 Task: Add Attachment from computer to Card Card0000000089 in Board Board0000000023 in Workspace WS0000000008 in Trello. Add Cover Purple to Card Card0000000089 in Board Board0000000023 in Workspace WS0000000008 in Trello. Add "Move Card To …" Button titled Button0000000089 to "top" of the list "To Do" to Card Card0000000089 in Board Board0000000023 in Workspace WS0000000008 in Trello. Add Description DS0000000089 to Card Card0000000089 in Board Board0000000023 in Workspace WS0000000008 in Trello. Add Comment CM0000000089 to Card Card0000000089 in Board Board0000000023 in Workspace WS0000000008 in Trello
Action: Mouse moved to (701, 97)
Screenshot: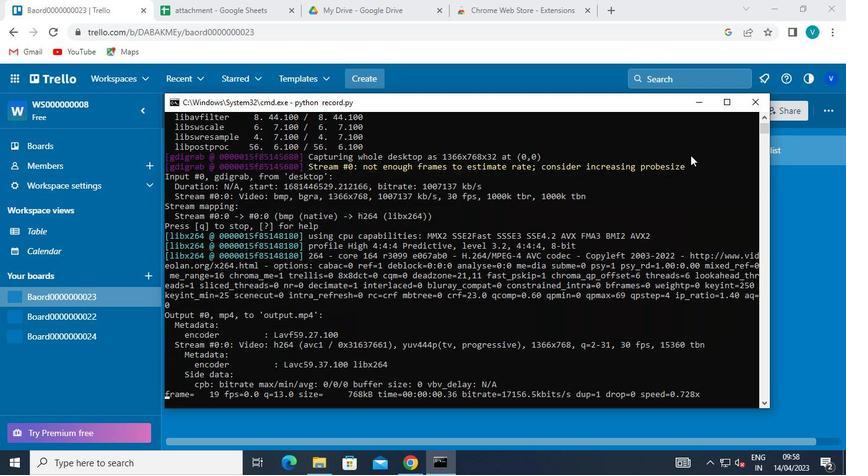 
Action: Mouse pressed left at (701, 97)
Screenshot: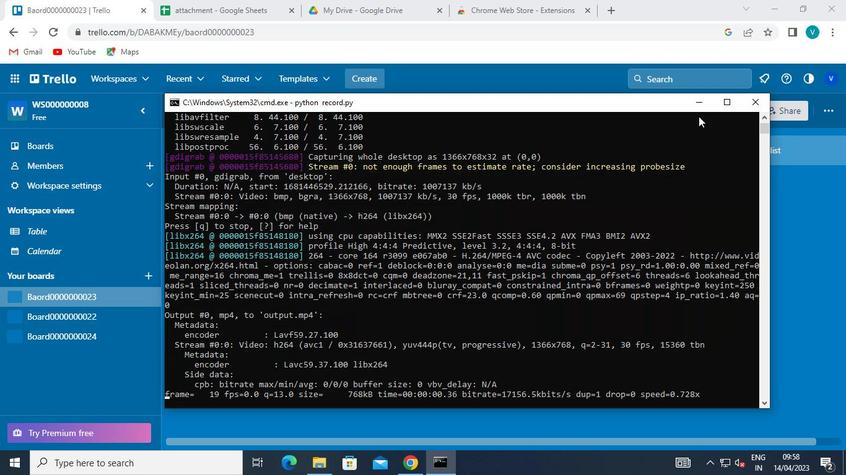 
Action: Mouse moved to (254, 185)
Screenshot: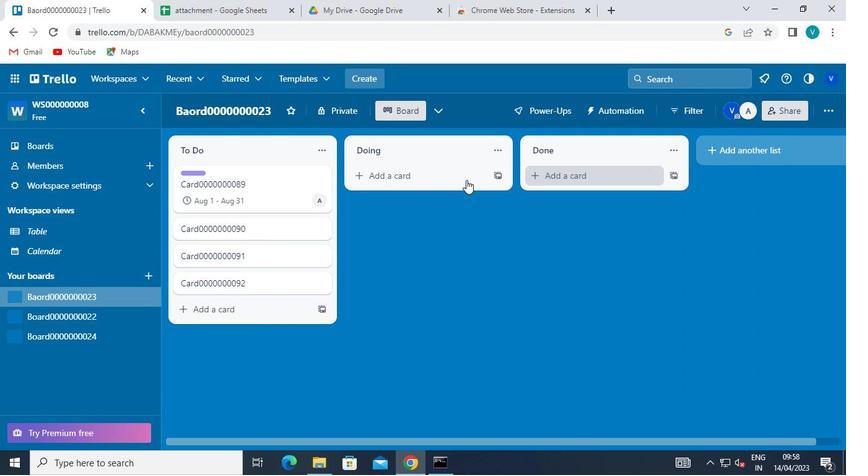 
Action: Mouse pressed left at (254, 185)
Screenshot: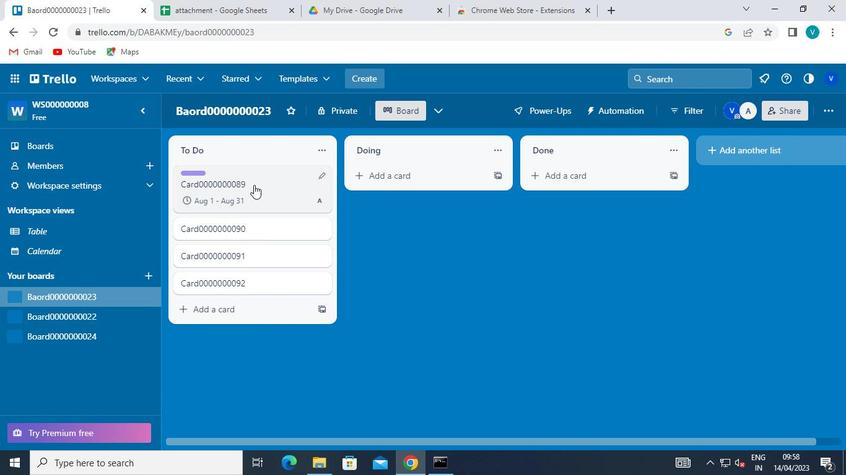 
Action: Mouse moved to (561, 317)
Screenshot: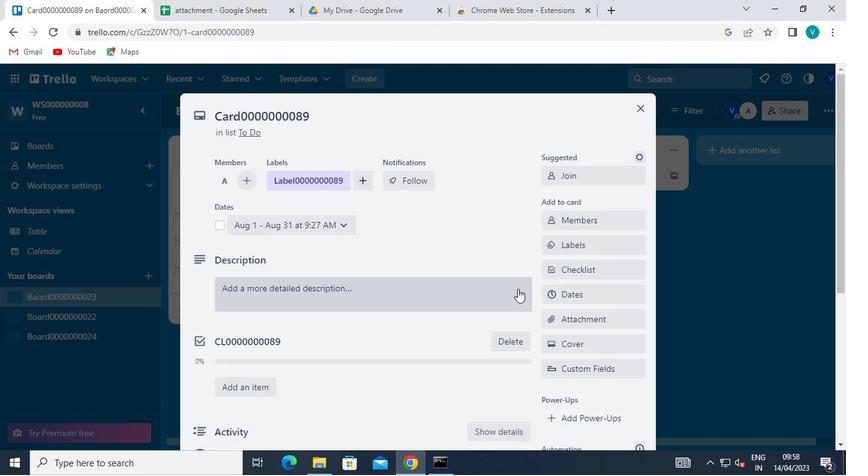 
Action: Mouse pressed left at (561, 317)
Screenshot: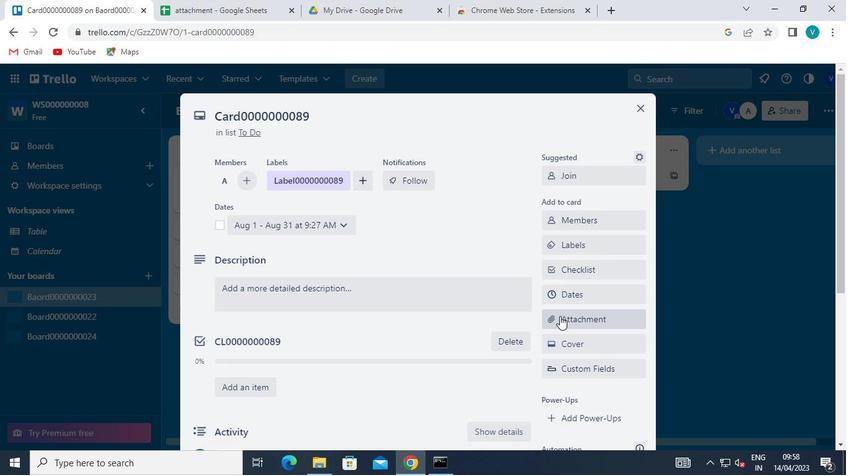 
Action: Mouse moved to (580, 133)
Screenshot: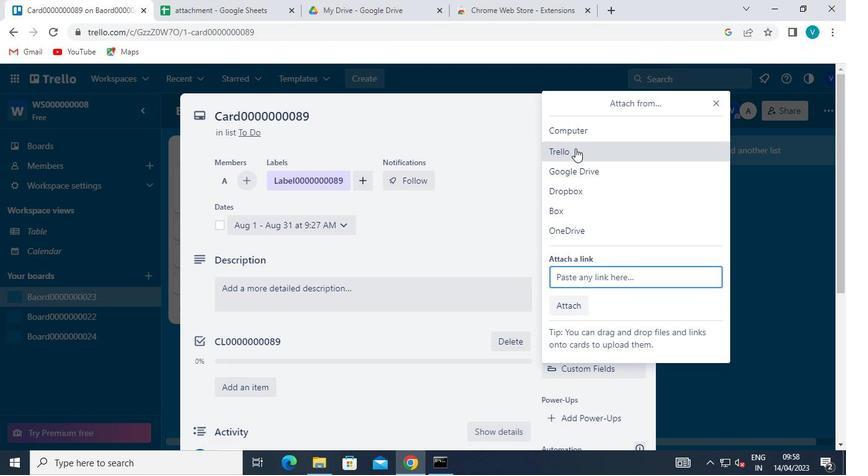 
Action: Mouse pressed left at (580, 133)
Screenshot: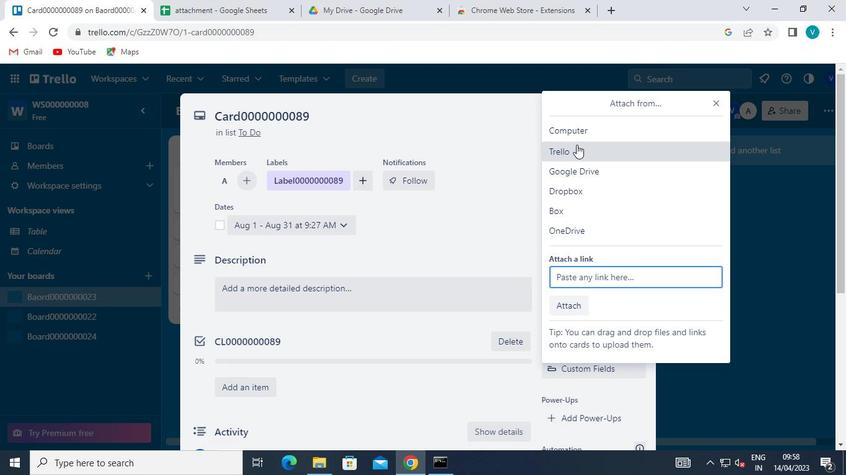 
Action: Mouse moved to (145, 153)
Screenshot: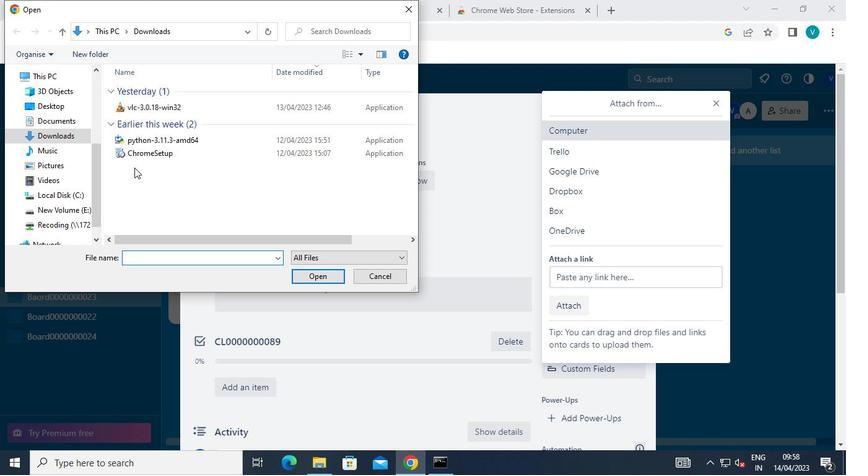 
Action: Mouse pressed left at (145, 153)
Screenshot: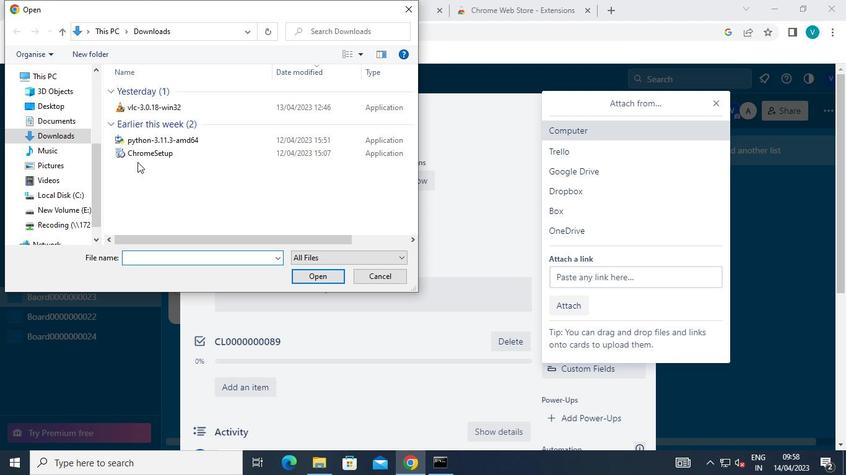 
Action: Mouse moved to (314, 277)
Screenshot: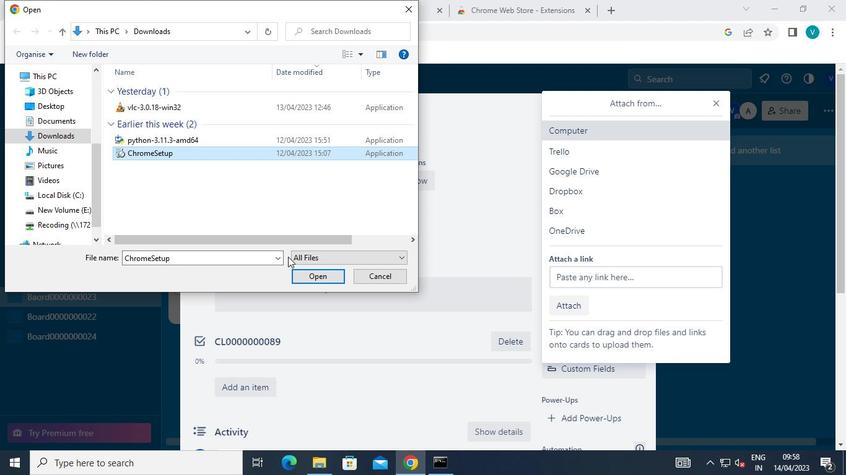 
Action: Mouse pressed left at (314, 277)
Screenshot: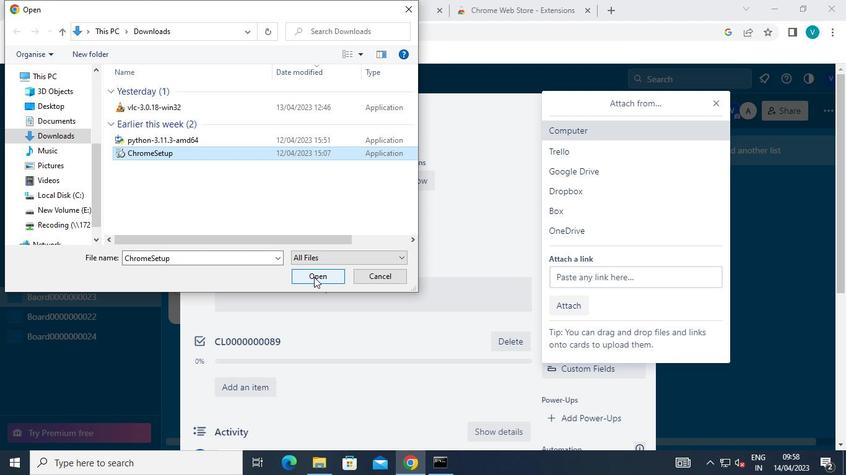 
Action: Mouse moved to (568, 346)
Screenshot: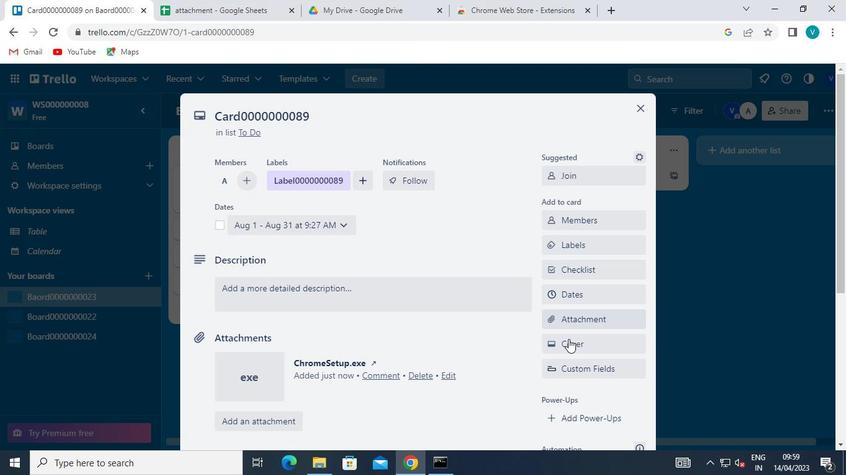 
Action: Mouse pressed left at (568, 346)
Screenshot: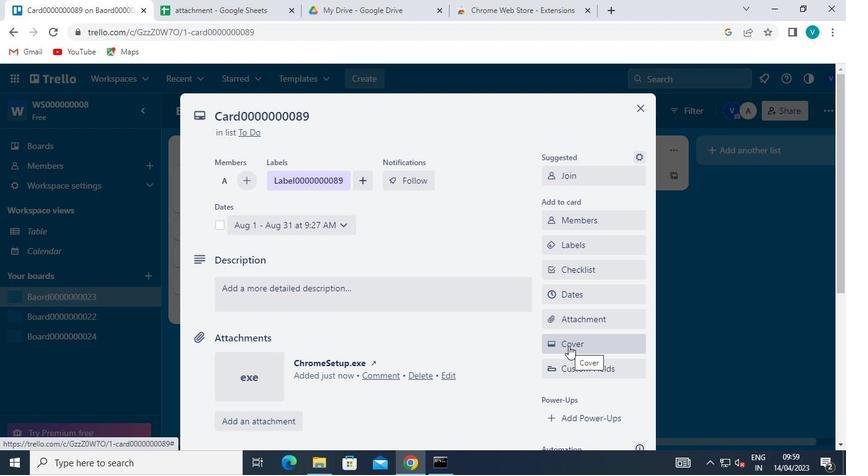 
Action: Mouse moved to (705, 208)
Screenshot: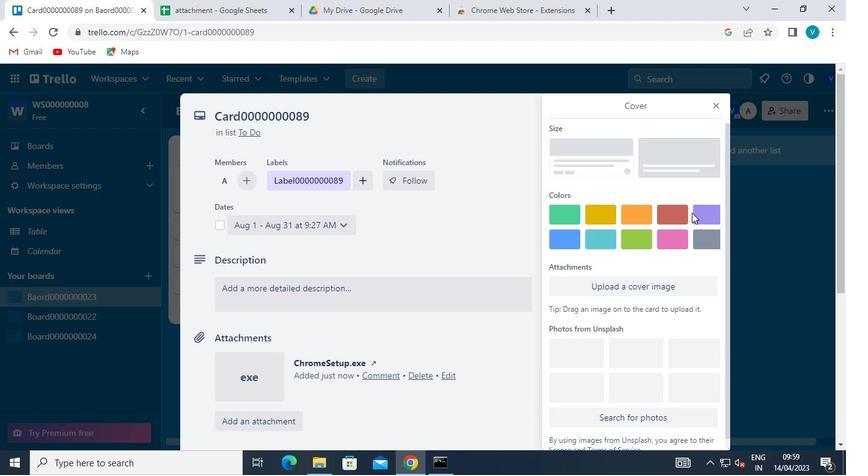
Action: Mouse pressed left at (705, 208)
Screenshot: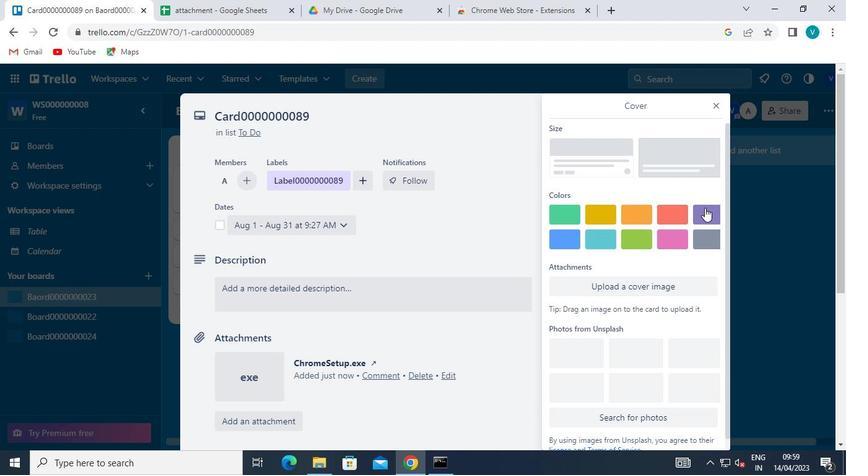 
Action: Mouse moved to (712, 107)
Screenshot: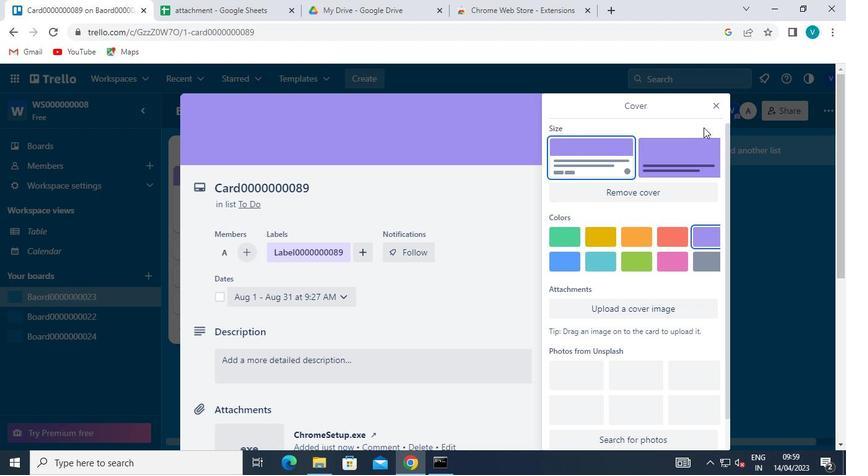 
Action: Mouse pressed left at (712, 107)
Screenshot: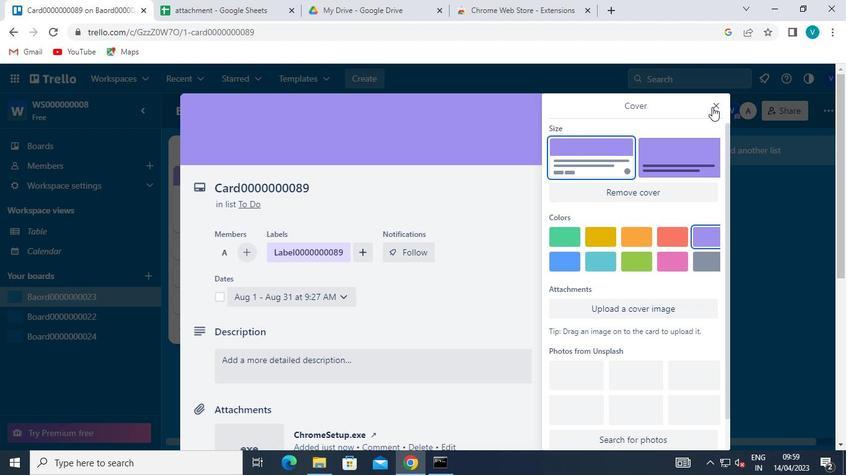 
Action: Mouse moved to (581, 335)
Screenshot: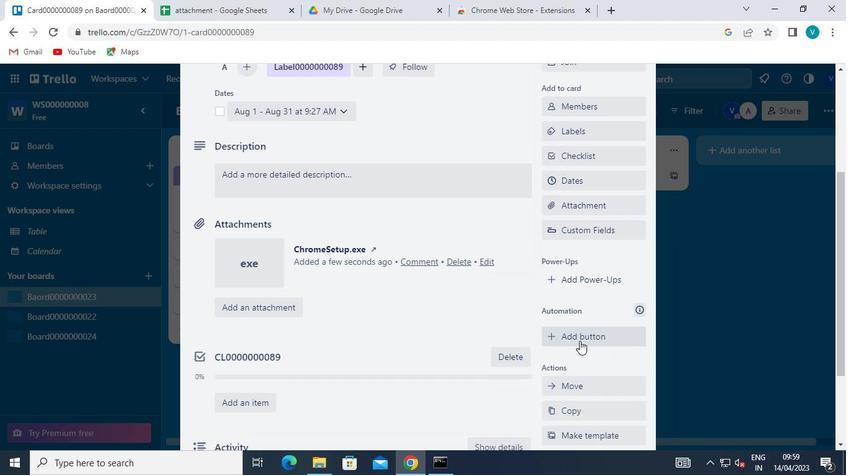 
Action: Mouse pressed left at (581, 335)
Screenshot: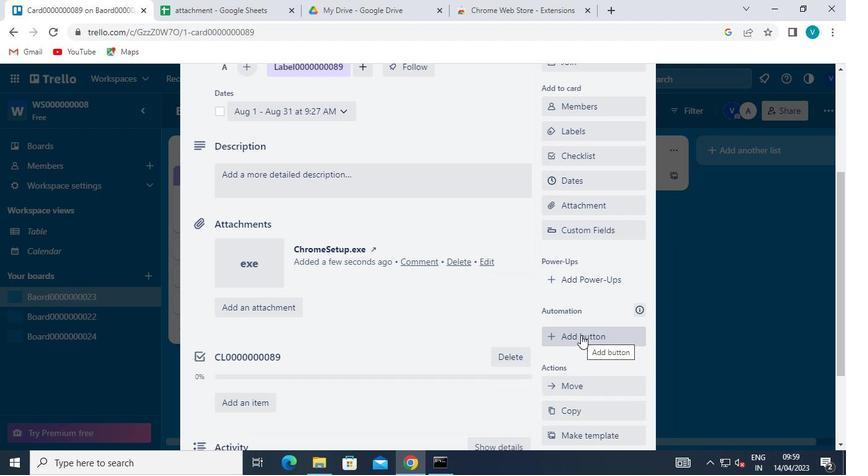 
Action: Mouse moved to (599, 161)
Screenshot: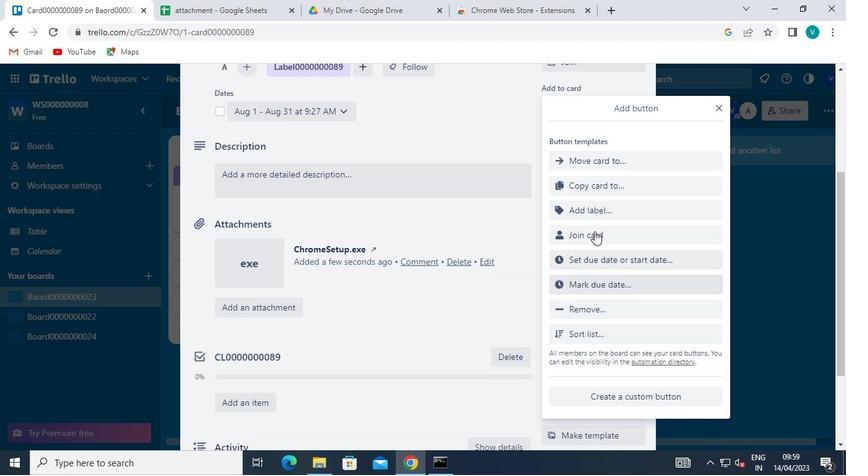 
Action: Mouse pressed left at (599, 161)
Screenshot: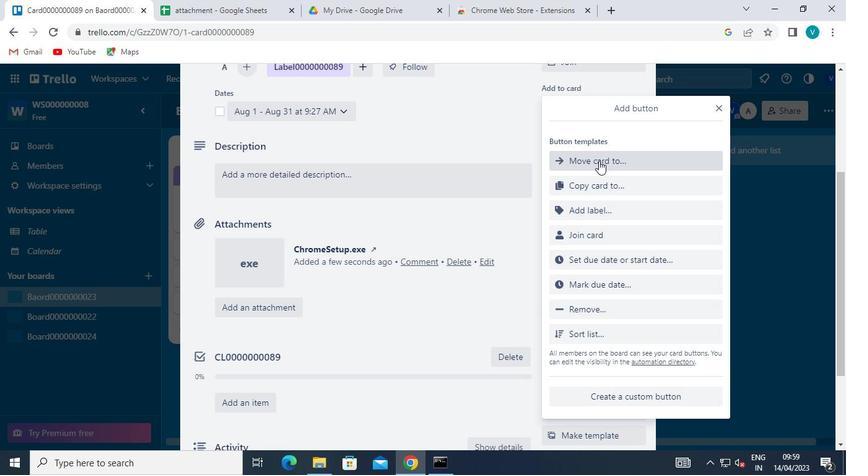
Action: Keyboard Key.shift
Screenshot: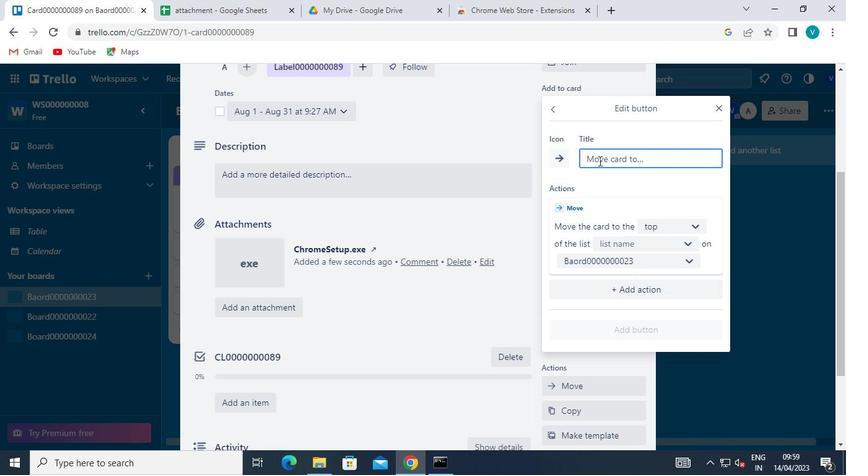 
Action: Keyboard Key.shift
Screenshot: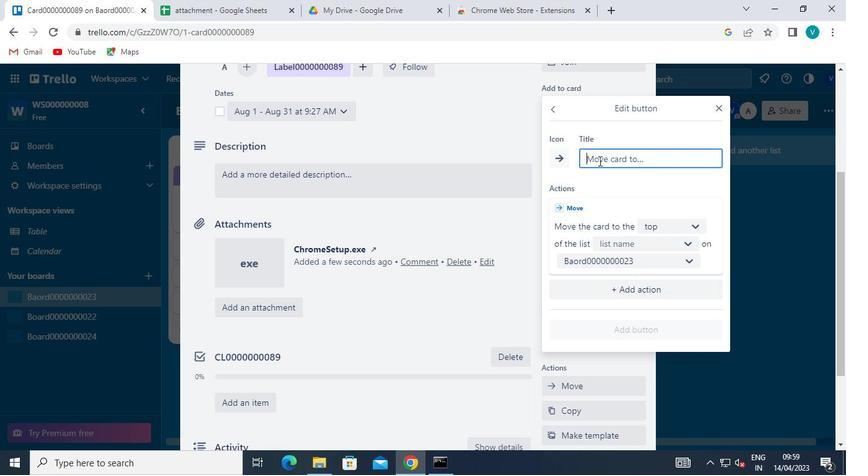 
Action: Keyboard Key.shift
Screenshot: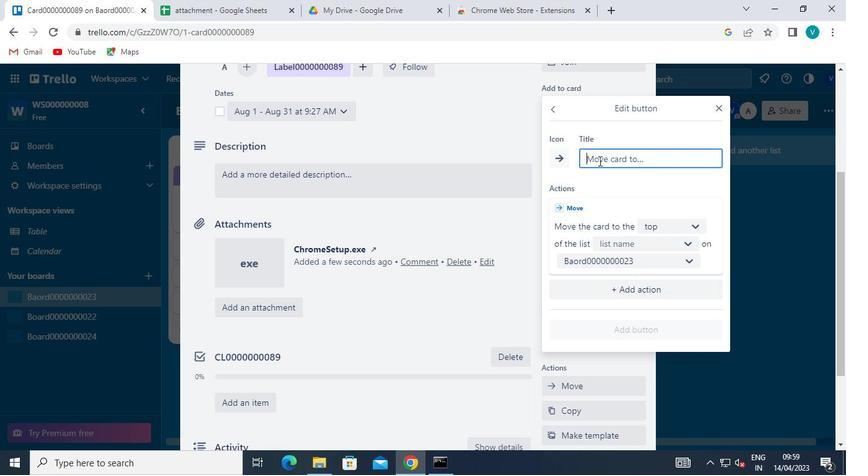 
Action: Keyboard B
Screenshot: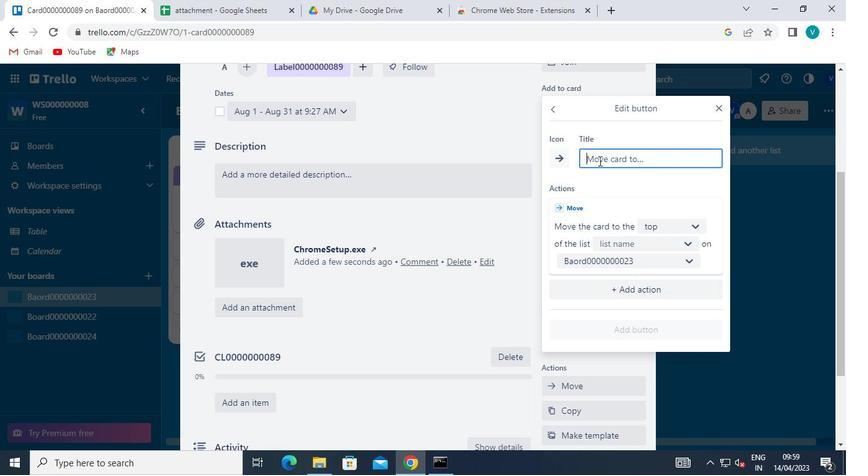 
Action: Keyboard u
Screenshot: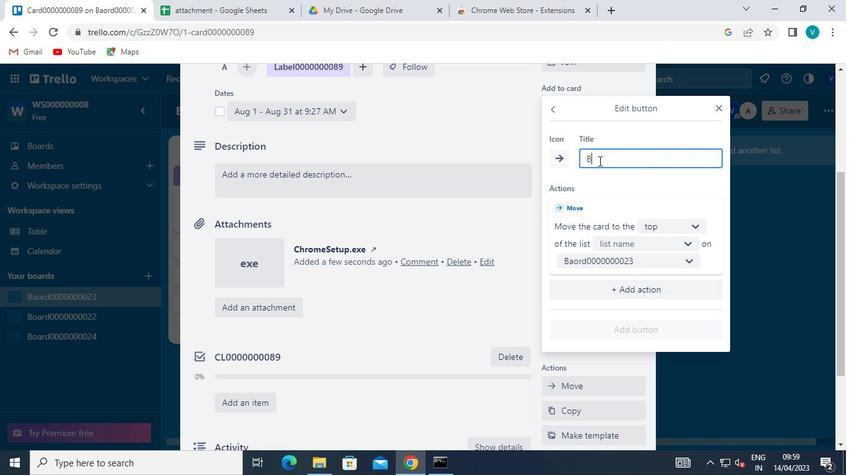 
Action: Keyboard t
Screenshot: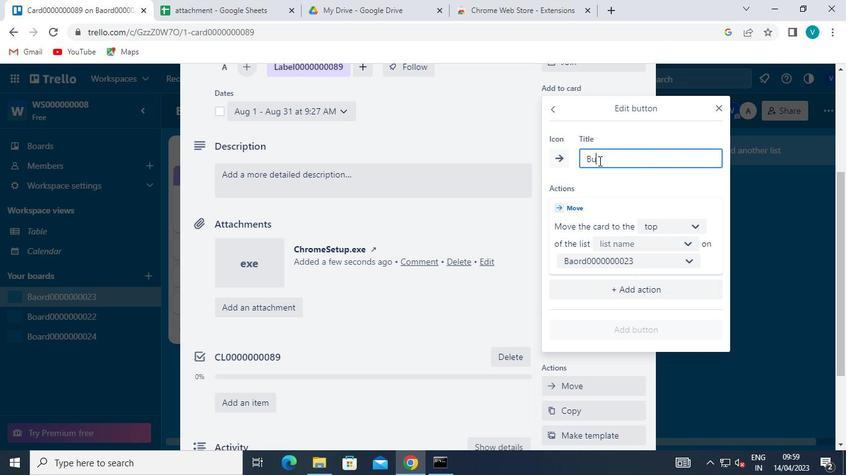 
Action: Keyboard t
Screenshot: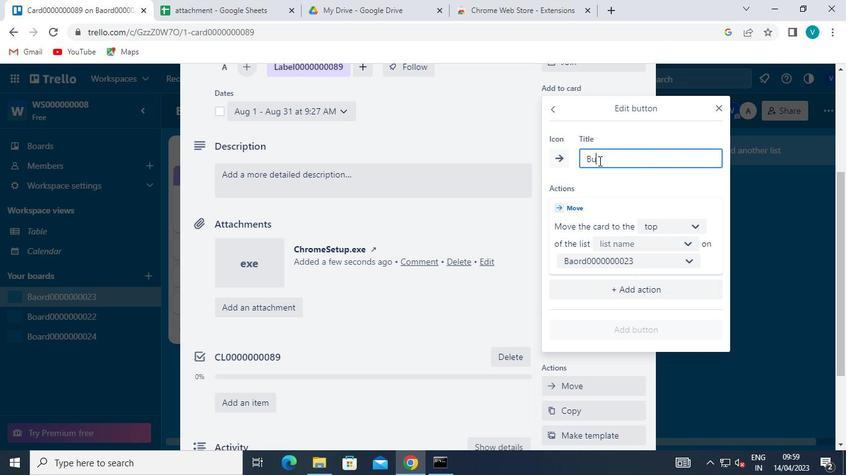 
Action: Keyboard o
Screenshot: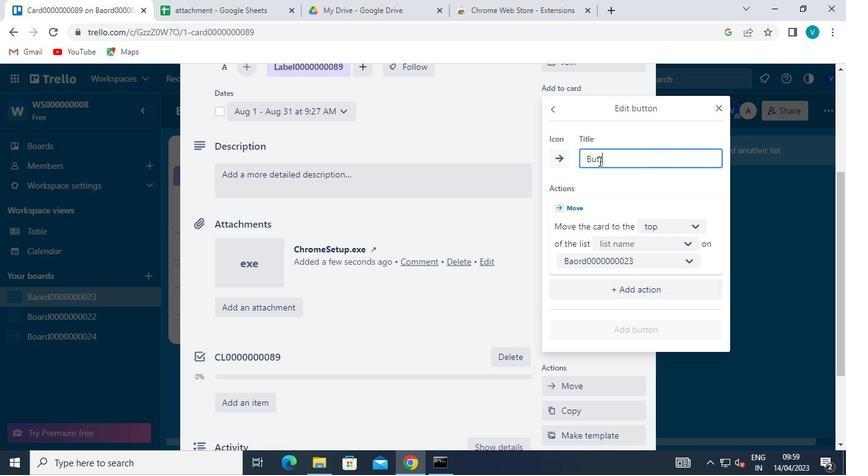 
Action: Keyboard n
Screenshot: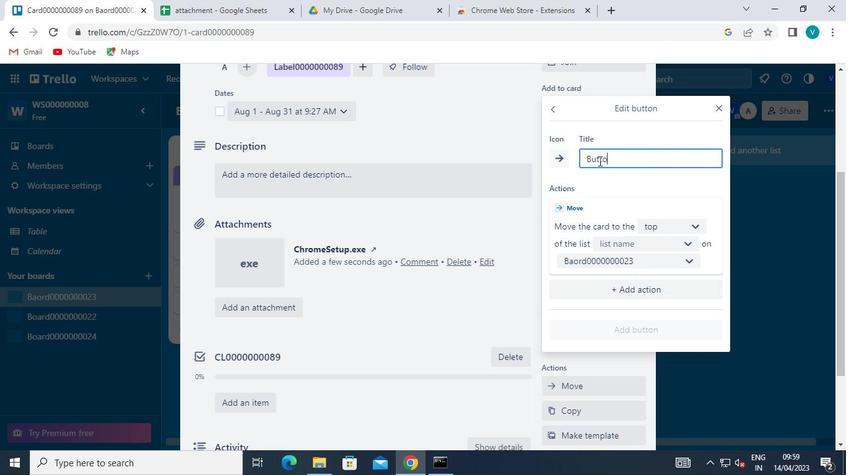 
Action: Keyboard <96>
Screenshot: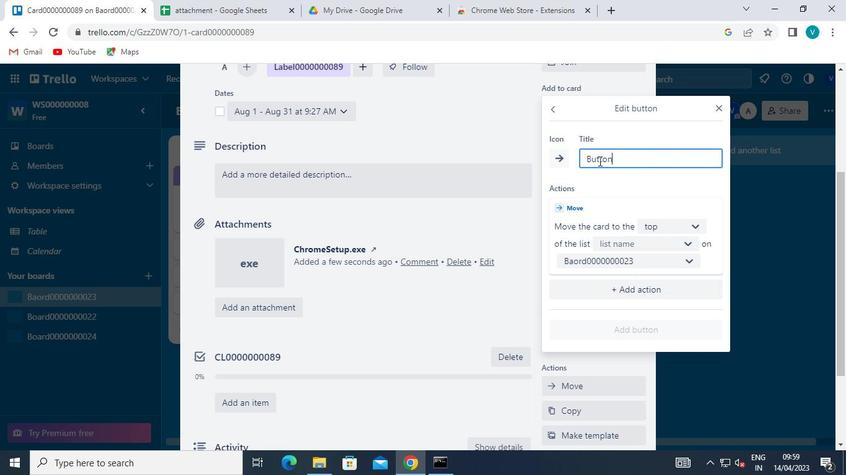 
Action: Keyboard <96>
Screenshot: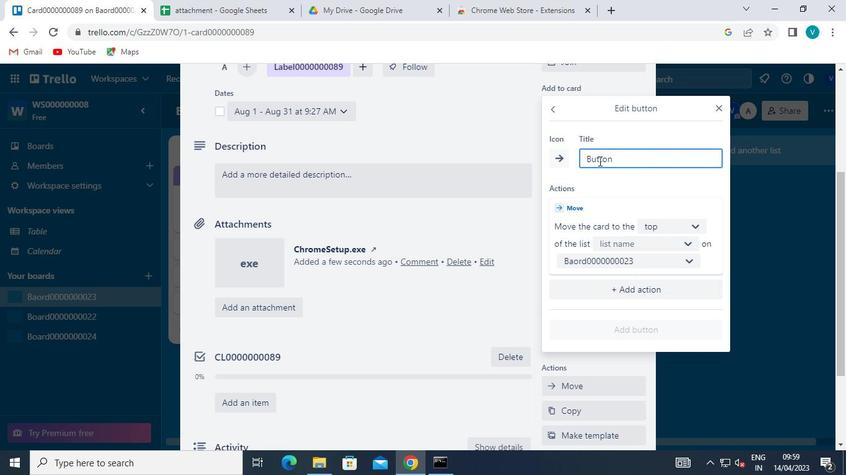 
Action: Keyboard <96>
Screenshot: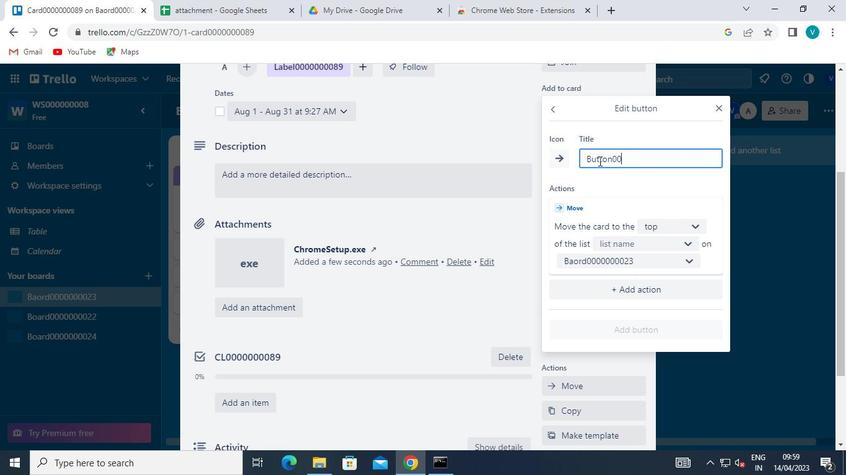 
Action: Keyboard <96>
Screenshot: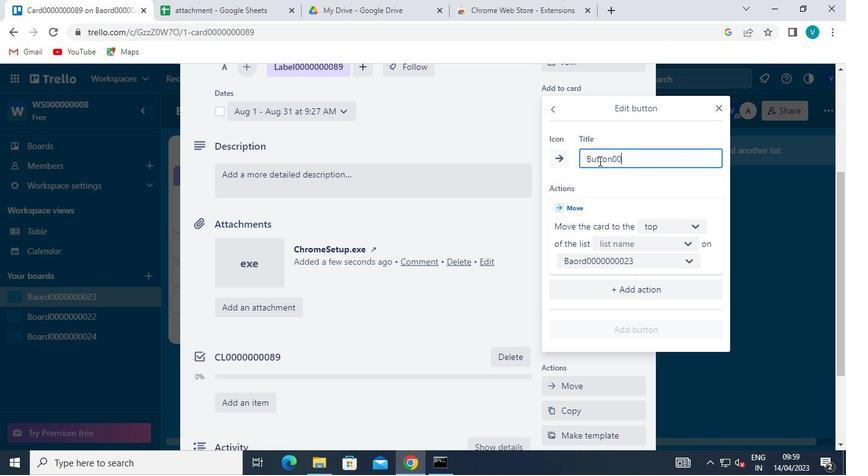 
Action: Keyboard <96>
Screenshot: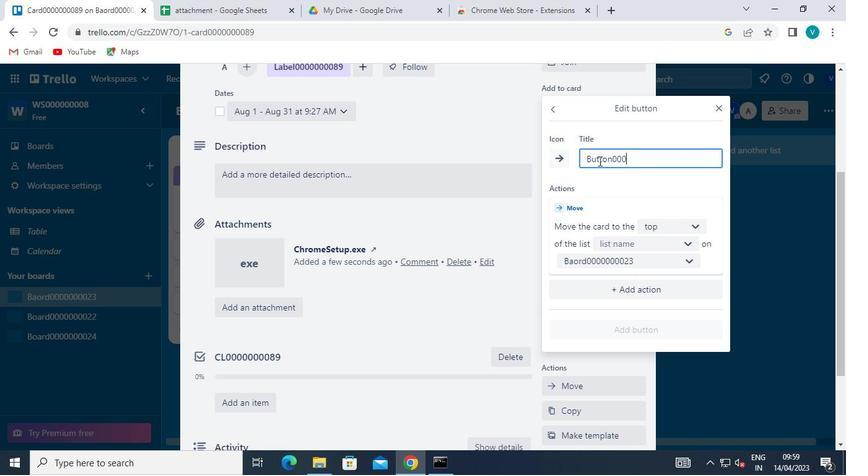 
Action: Keyboard <96>
Screenshot: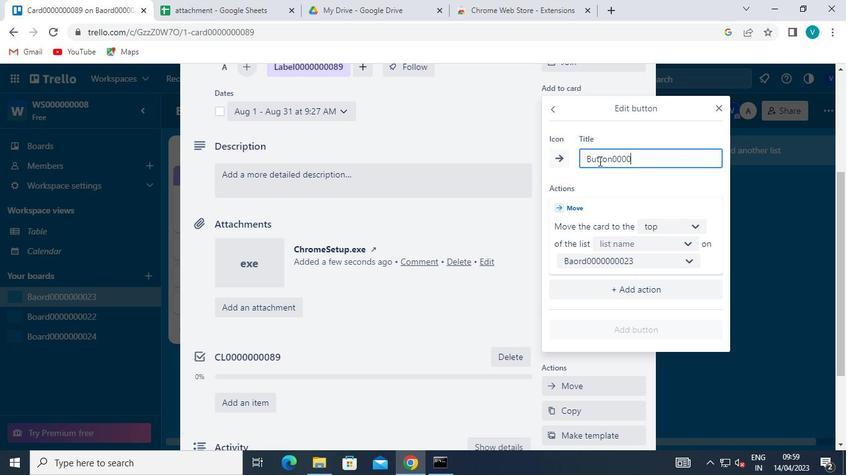 
Action: Keyboard <96>
Screenshot: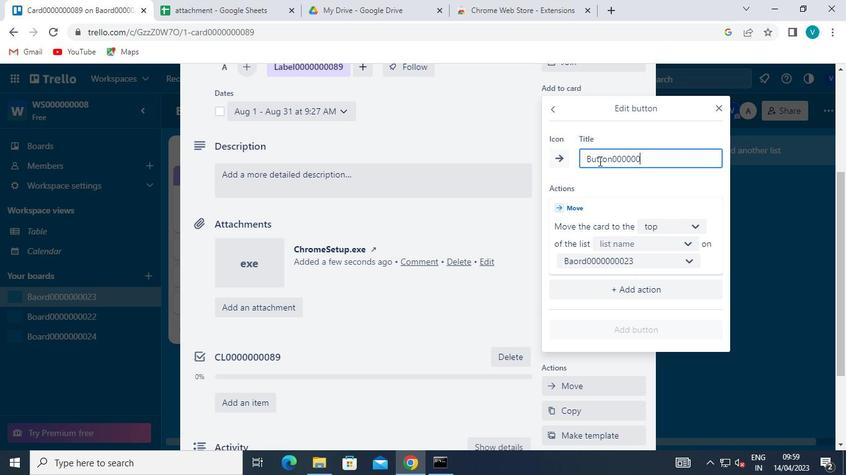 
Action: Keyboard <96>
Screenshot: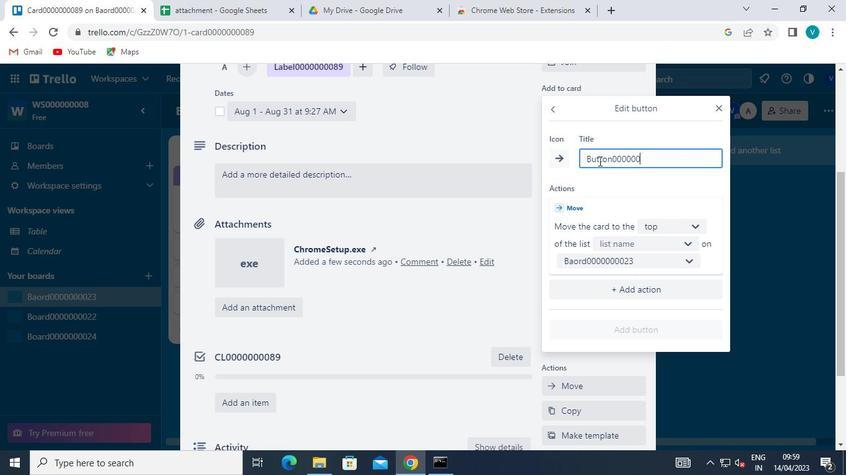 
Action: Keyboard <104>
Screenshot: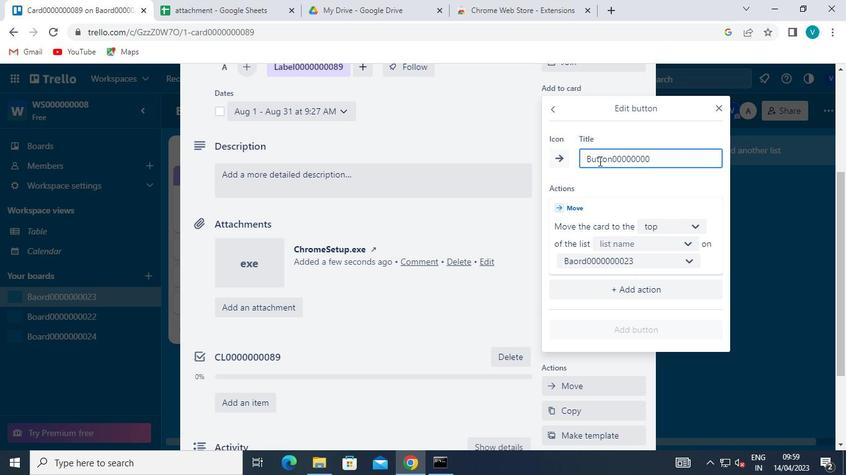 
Action: Keyboard <105>
Screenshot: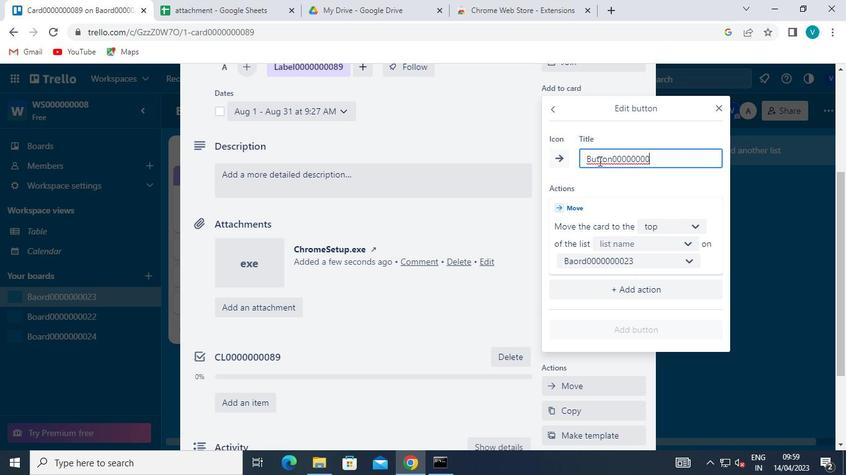 
Action: Mouse moved to (687, 229)
Screenshot: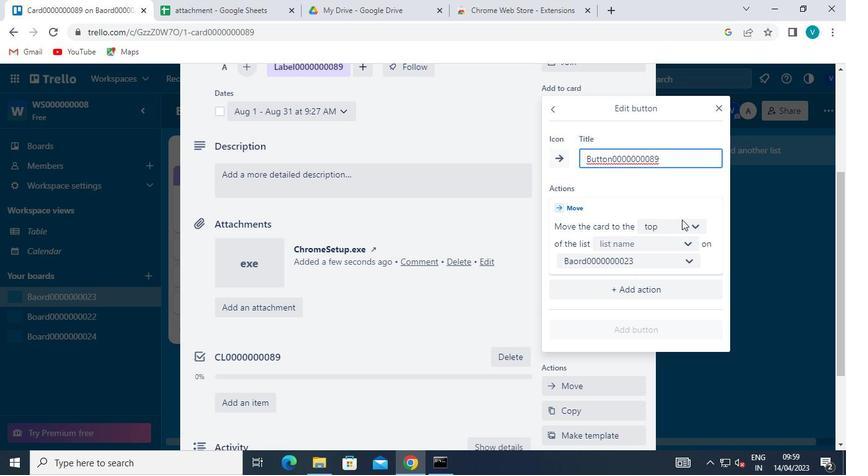 
Action: Mouse pressed left at (687, 229)
Screenshot: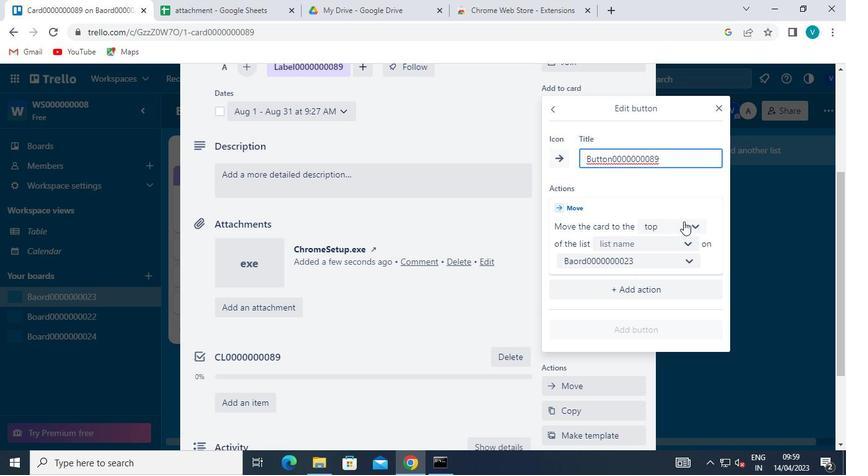 
Action: Mouse moved to (664, 246)
Screenshot: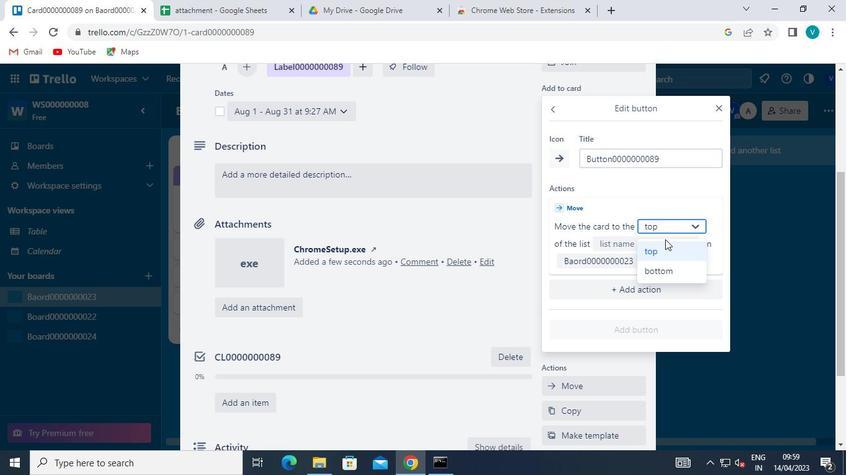 
Action: Mouse pressed left at (664, 246)
Screenshot: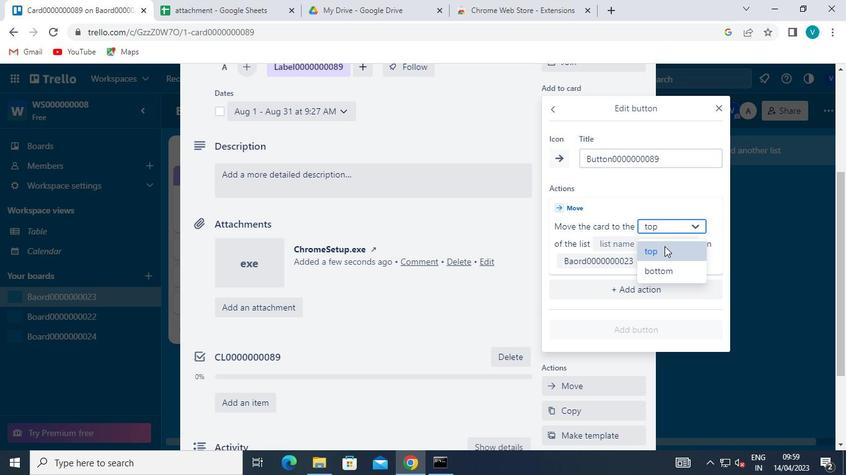 
Action: Mouse moved to (650, 243)
Screenshot: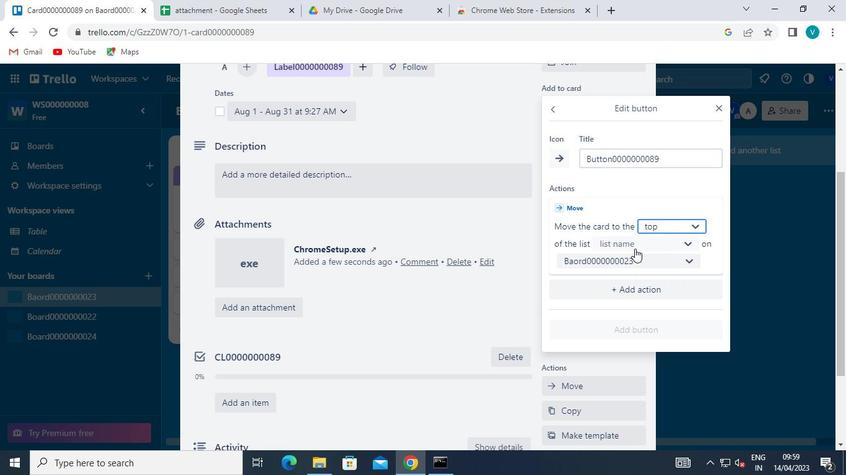 
Action: Mouse pressed left at (650, 243)
Screenshot: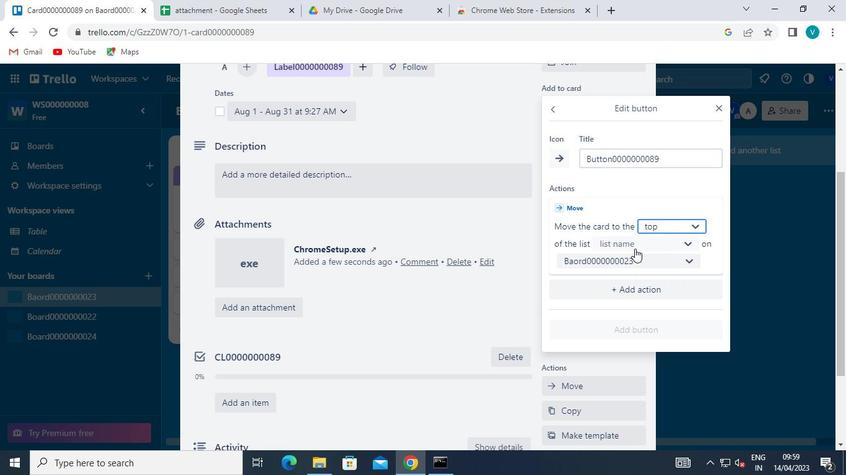 
Action: Mouse moved to (640, 264)
Screenshot: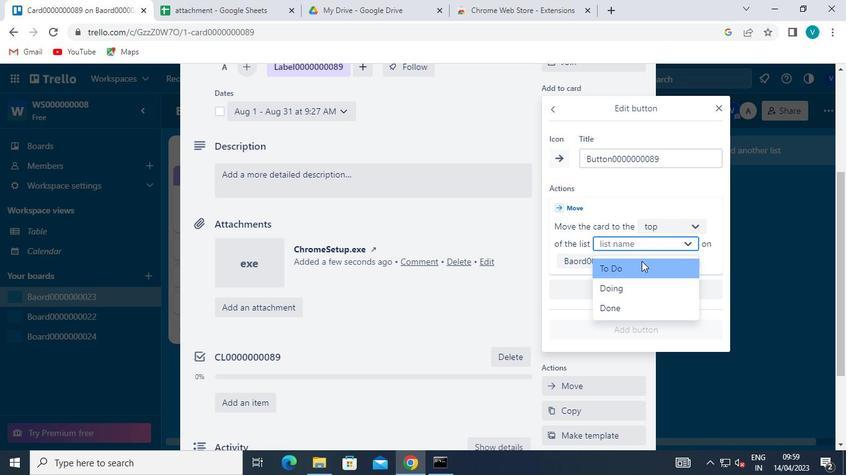 
Action: Mouse pressed left at (640, 264)
Screenshot: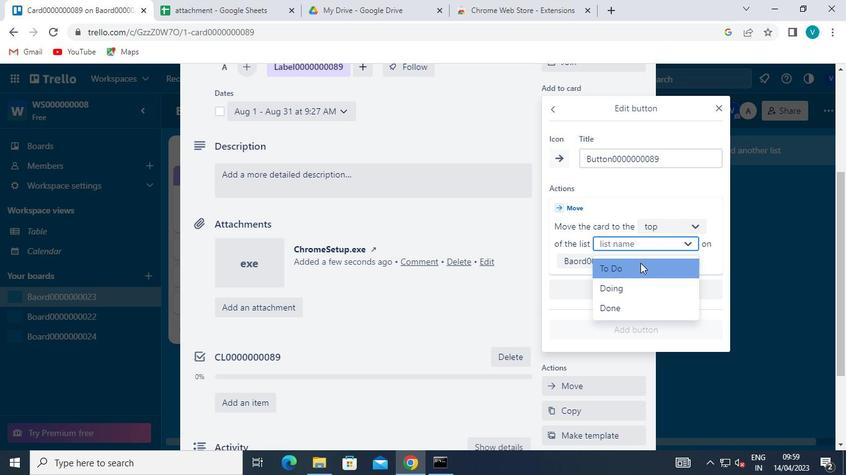 
Action: Mouse moved to (635, 329)
Screenshot: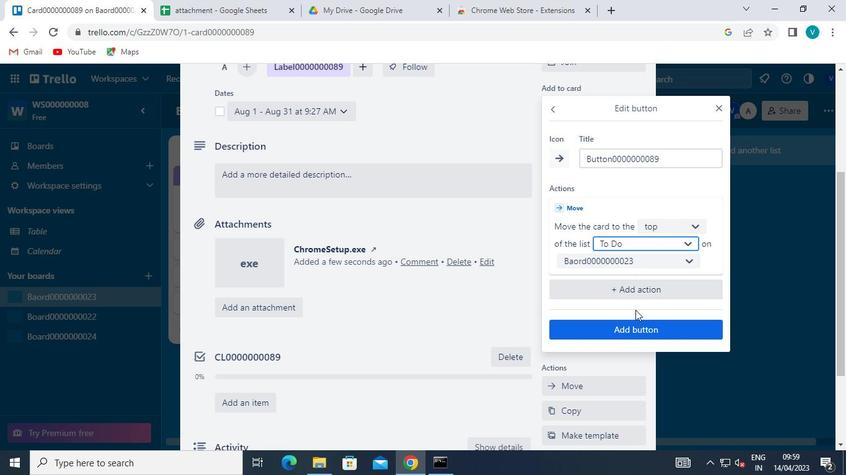 
Action: Mouse pressed left at (635, 329)
Screenshot: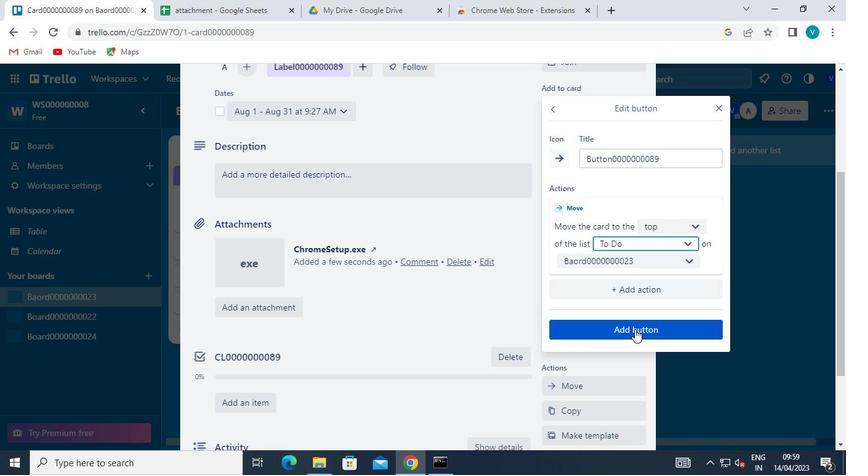 
Action: Mouse moved to (291, 299)
Screenshot: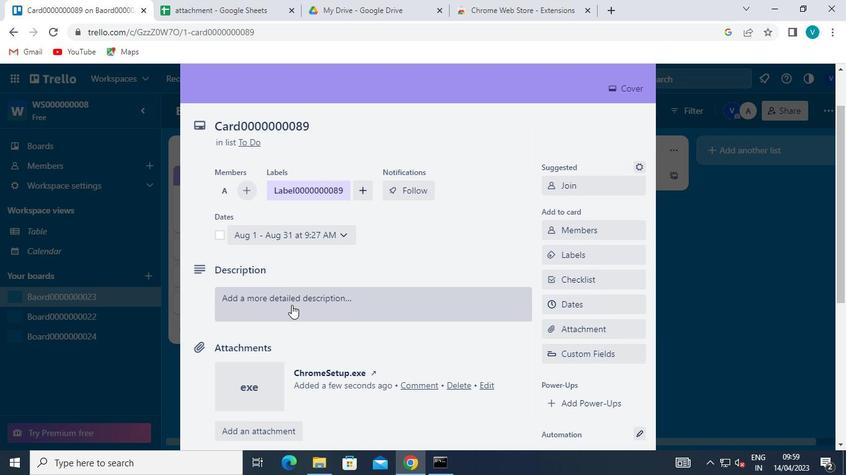 
Action: Mouse pressed left at (291, 299)
Screenshot: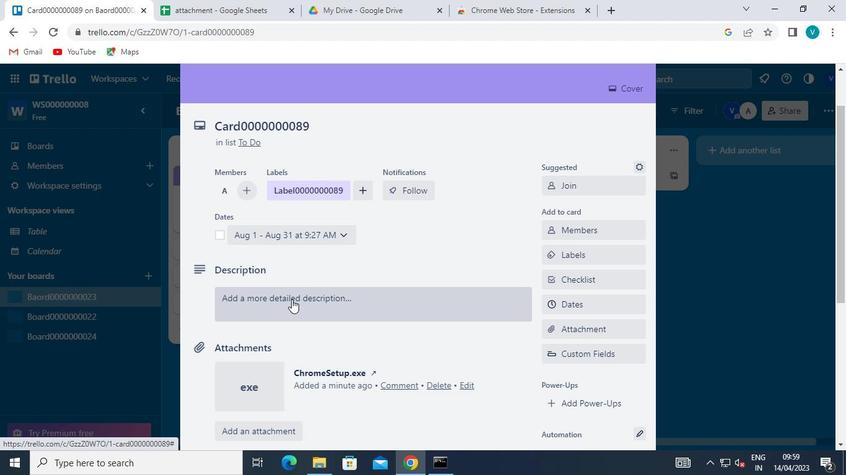 
Action: Mouse moved to (293, 345)
Screenshot: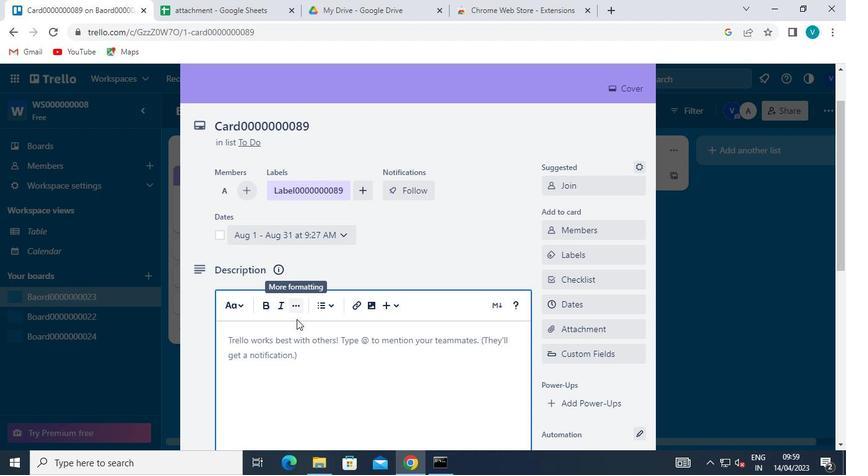 
Action: Keyboard Key.shift
Screenshot: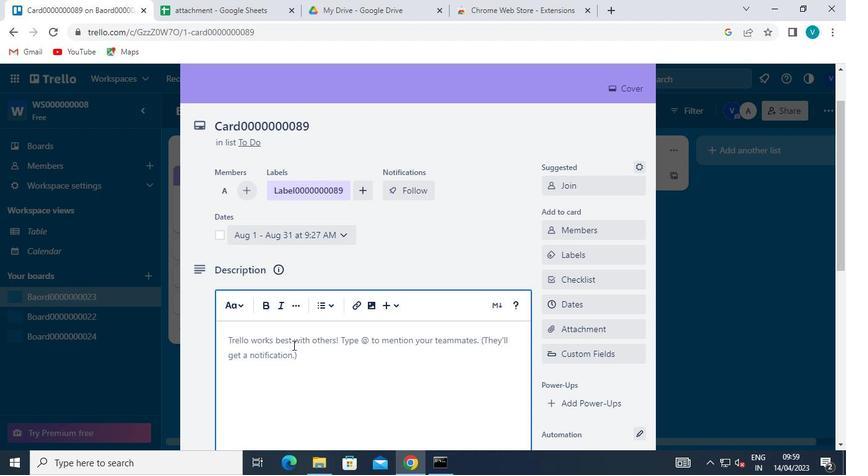 
Action: Keyboard D
Screenshot: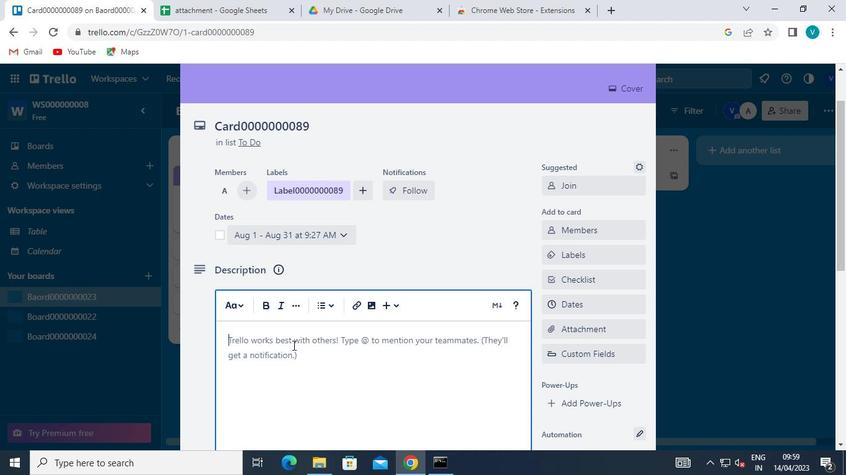 
Action: Keyboard S
Screenshot: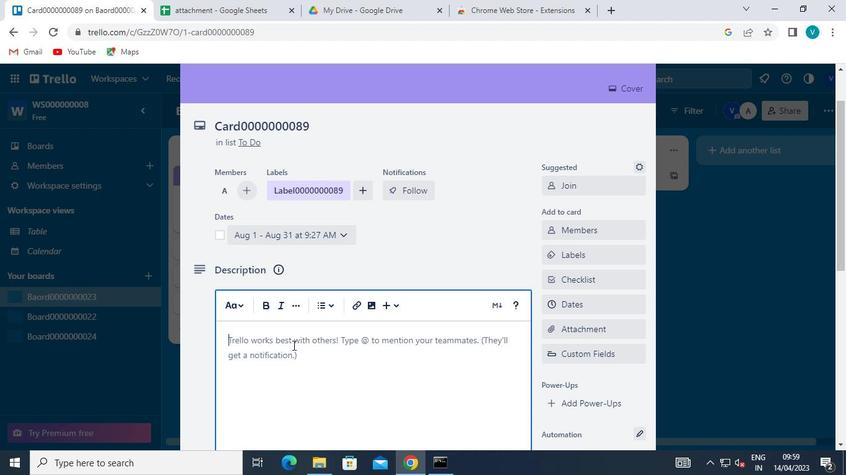 
Action: Keyboard <96>
Screenshot: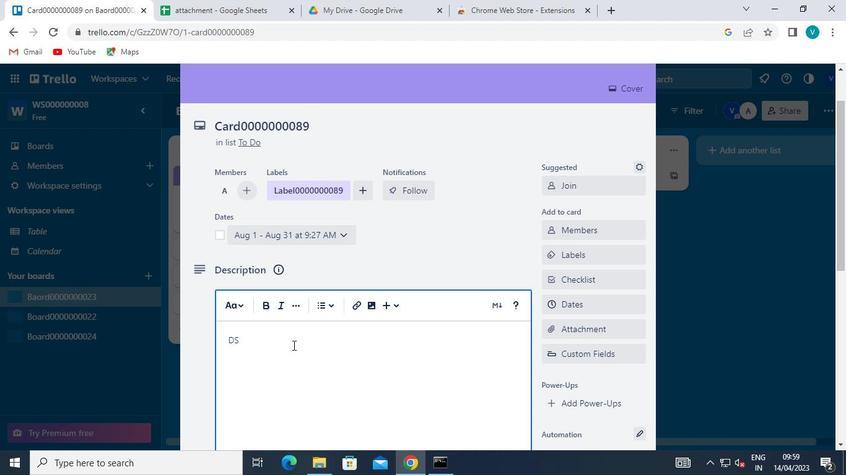 
Action: Keyboard <96>
Screenshot: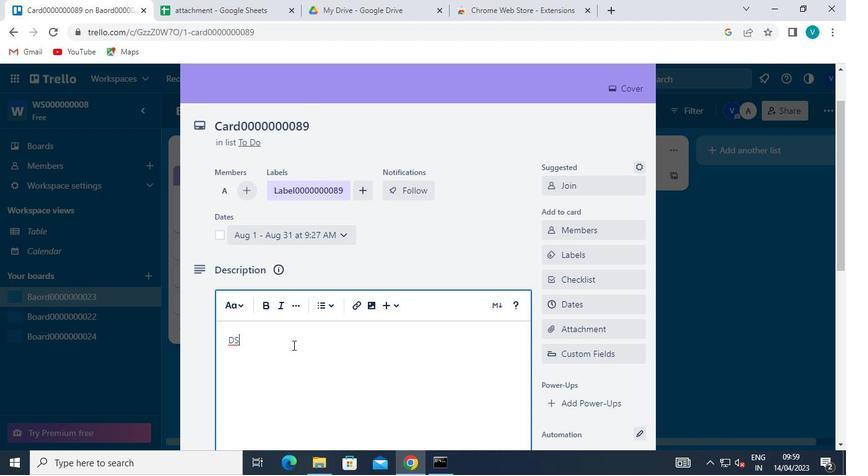 
Action: Keyboard <96>
Screenshot: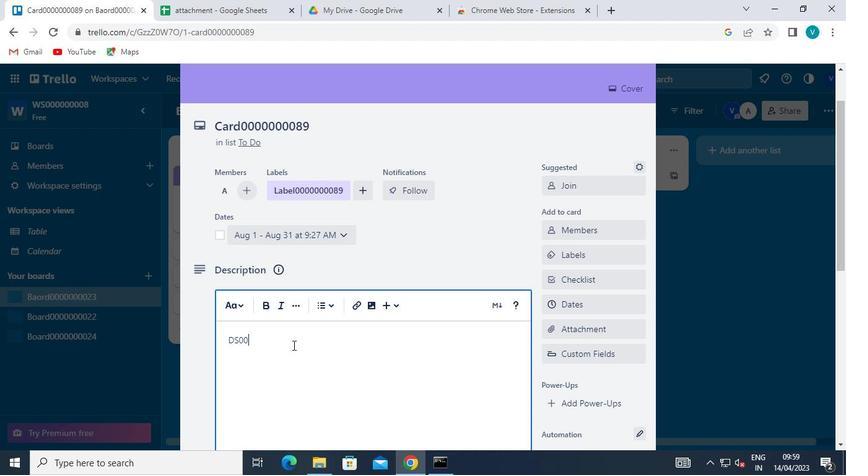 
Action: Keyboard <96>
Screenshot: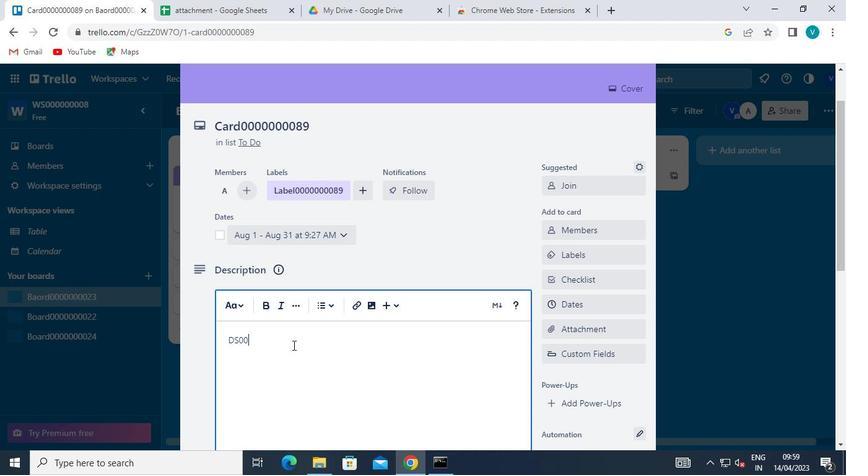 
Action: Keyboard <96>
Screenshot: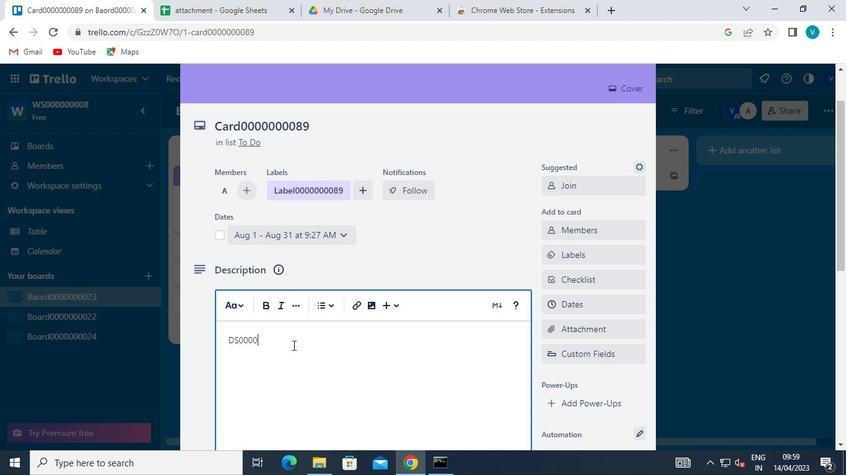 
Action: Keyboard <96>
Screenshot: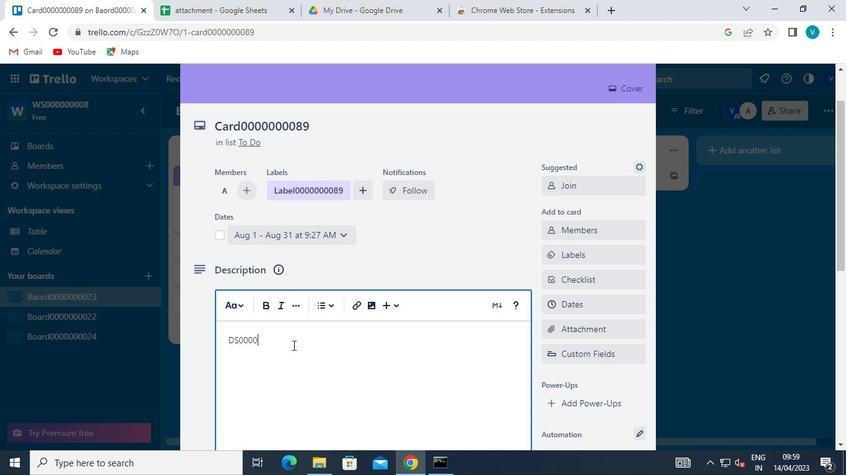 
Action: Keyboard <96>
Screenshot: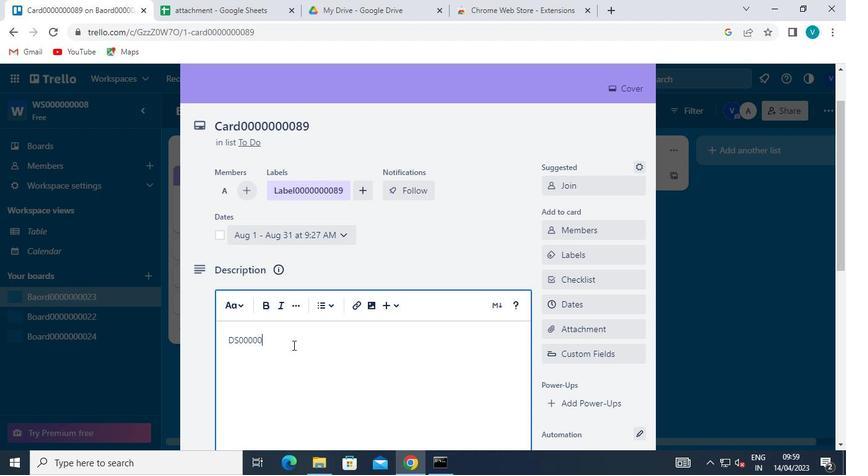 
Action: Keyboard <96>
Screenshot: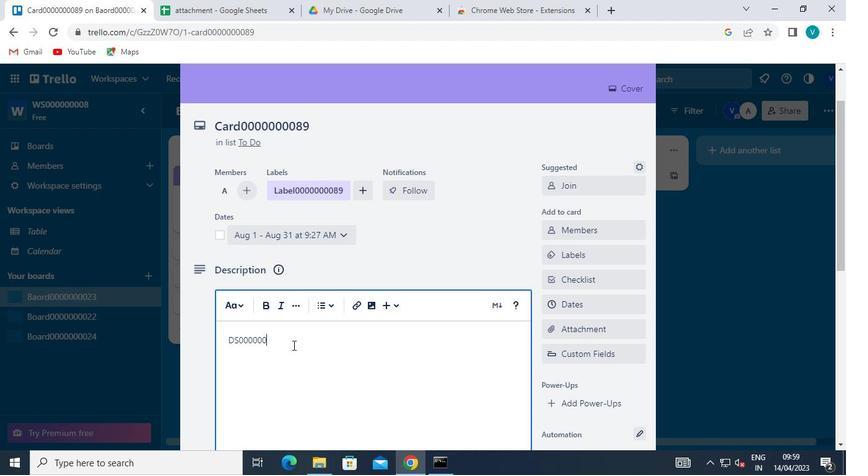 
Action: Keyboard <104>
Screenshot: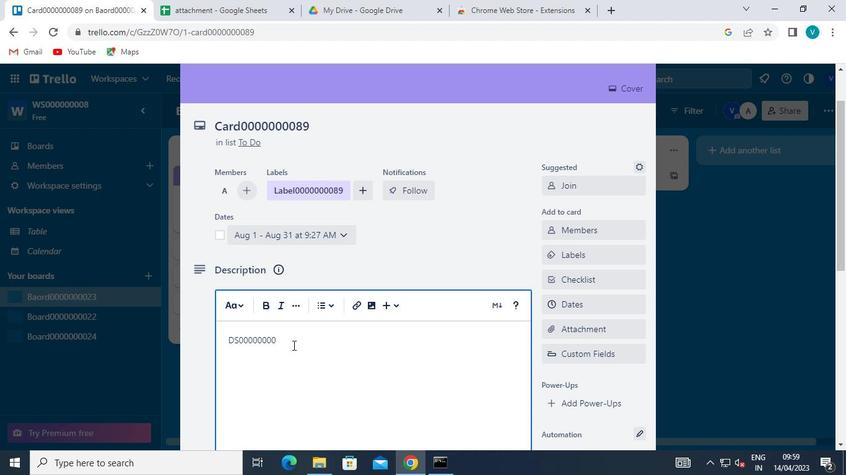 
Action: Keyboard <105>
Screenshot: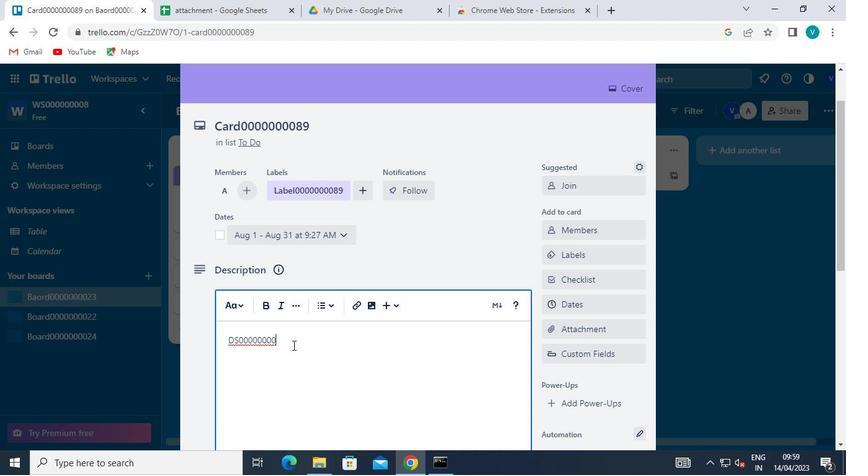 
Action: Mouse moved to (237, 285)
Screenshot: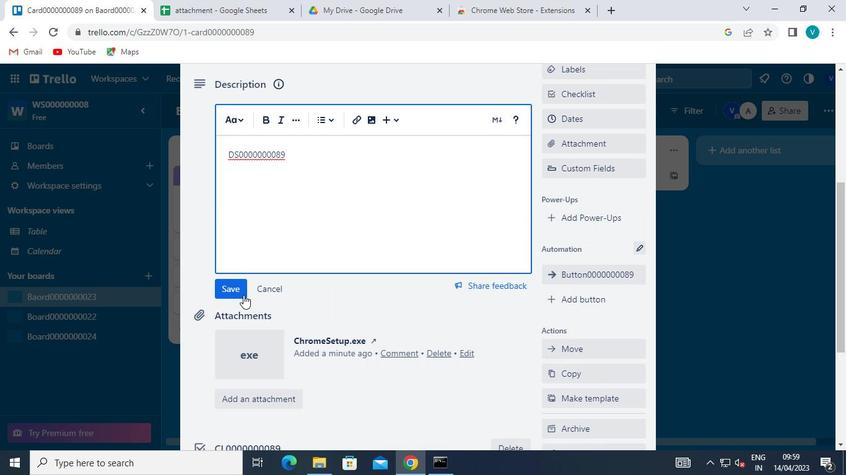 
Action: Mouse pressed left at (237, 285)
Screenshot: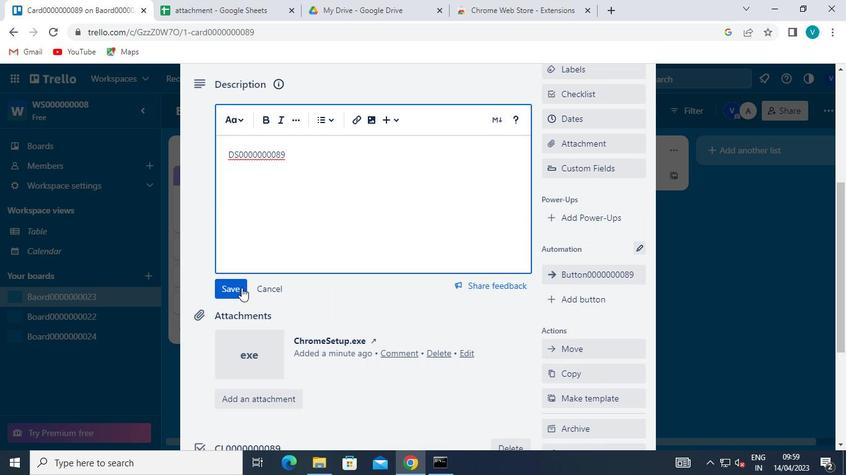 
Action: Mouse moved to (276, 391)
Screenshot: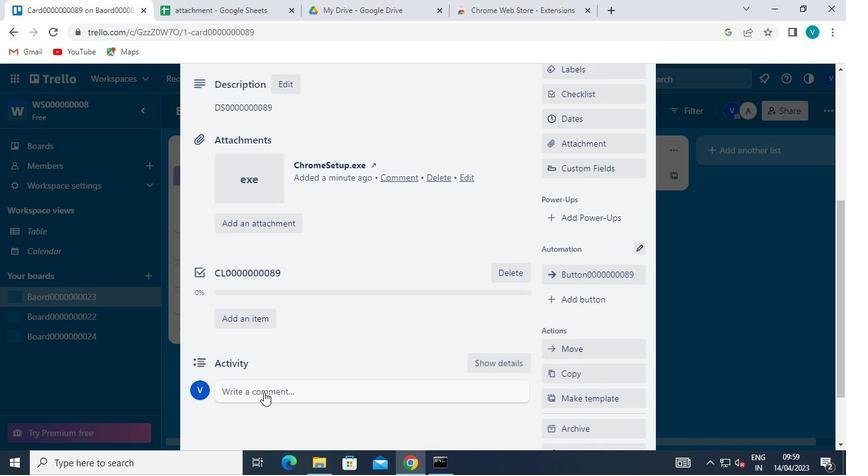 
Action: Mouse pressed left at (276, 391)
Screenshot: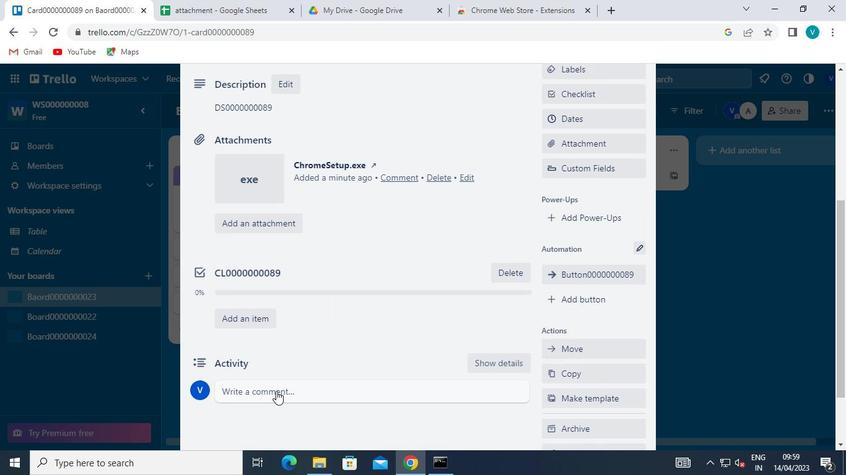 
Action: Keyboard Key.shift
Screenshot: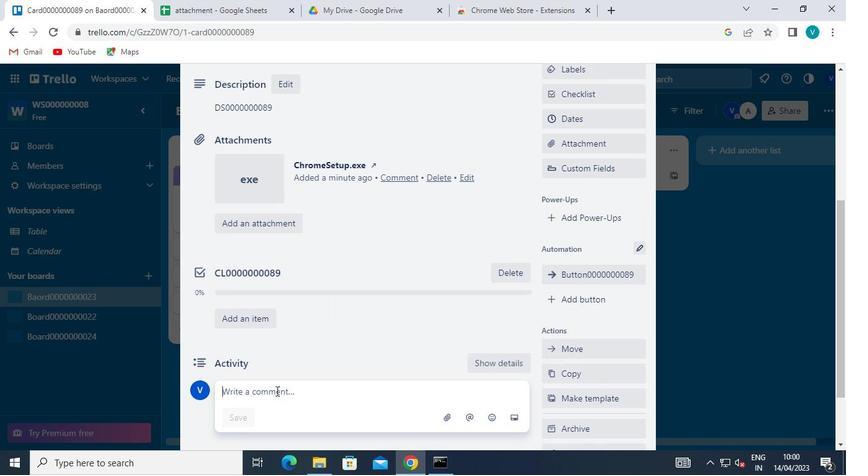 
Action: Keyboard C
Screenshot: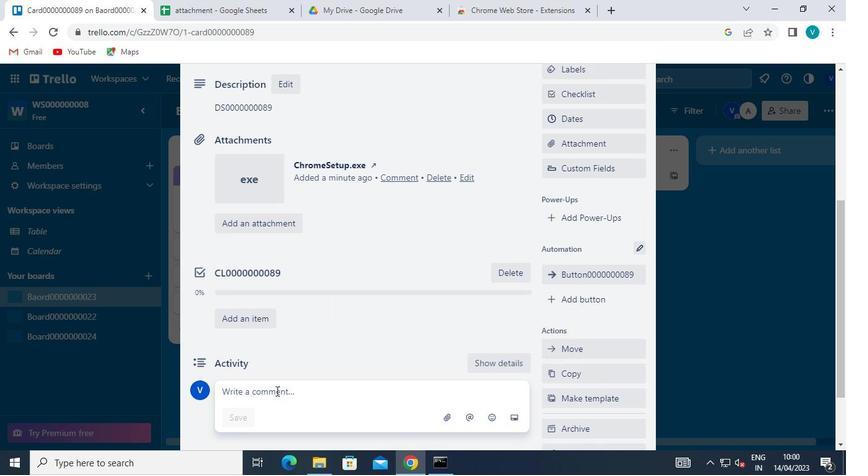 
Action: Keyboard M
Screenshot: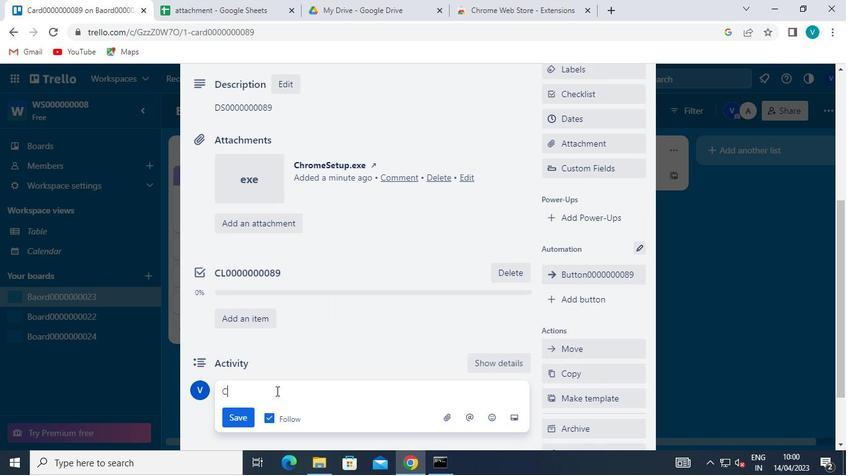 
Action: Keyboard <96>
Screenshot: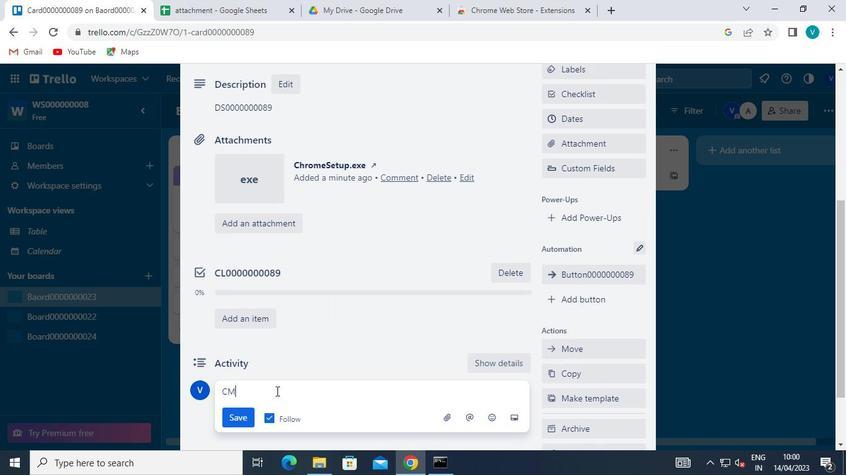 
Action: Keyboard <96>
Screenshot: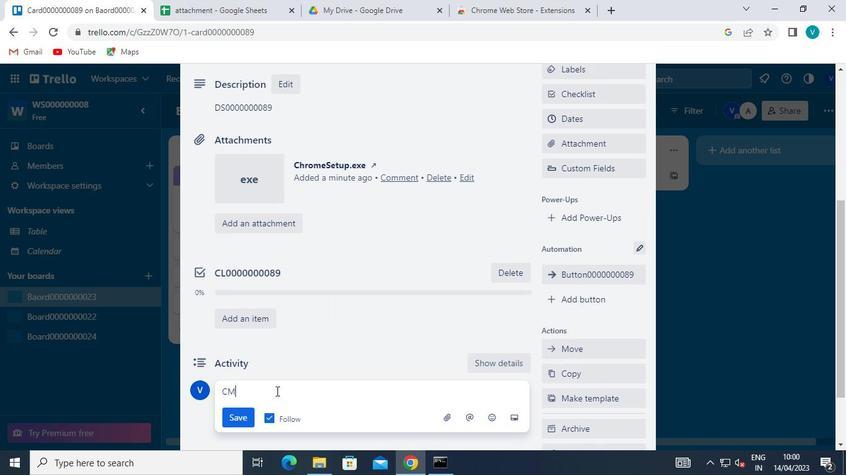 
Action: Keyboard <96>
Screenshot: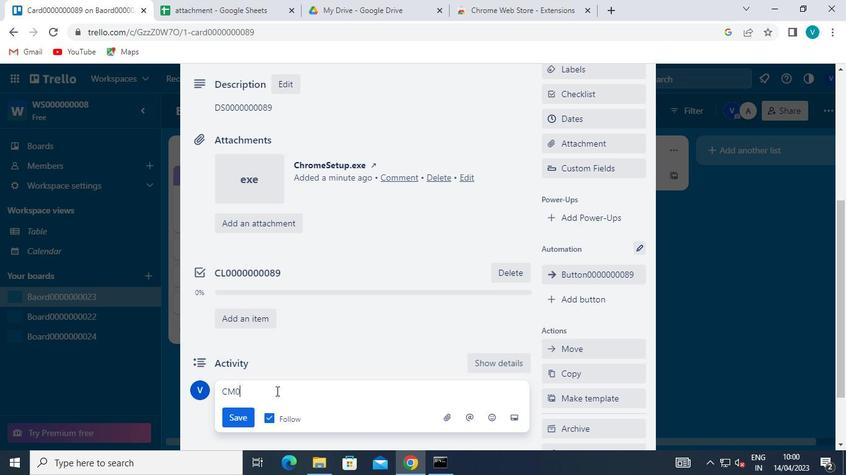 
Action: Keyboard <96>
Screenshot: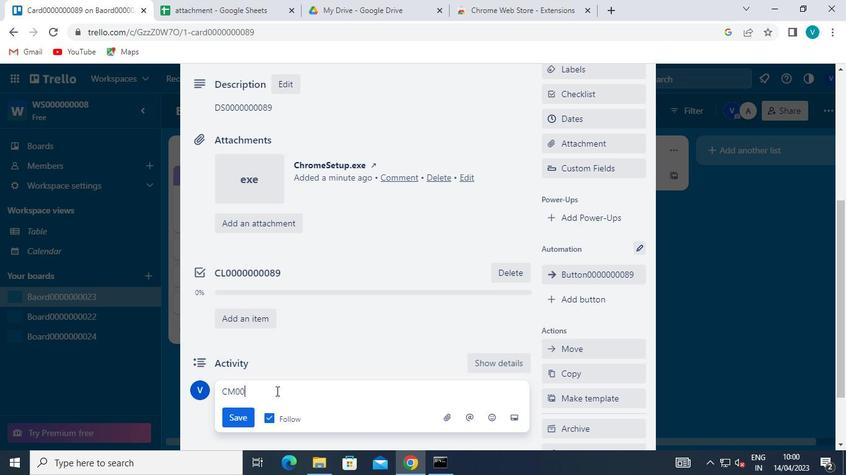 
Action: Keyboard <96>
Screenshot: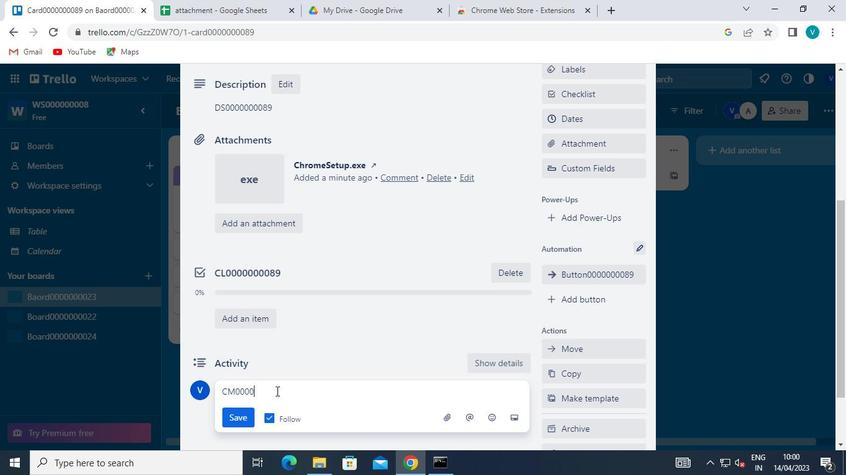 
Action: Keyboard <96>
Screenshot: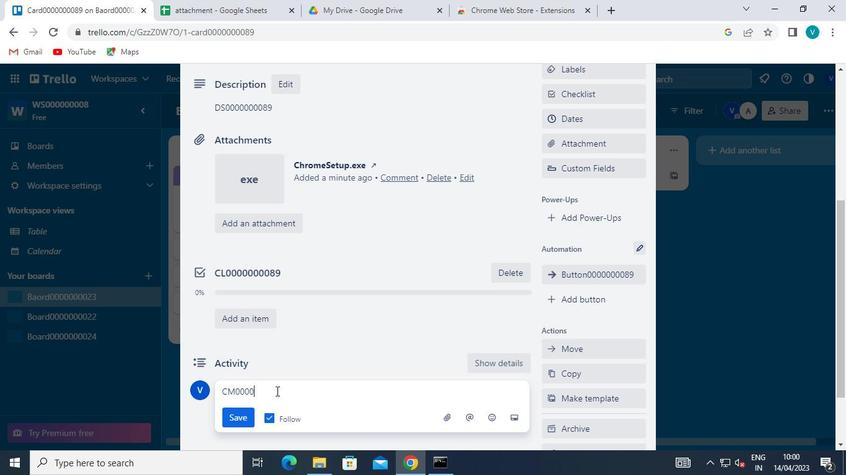 
Action: Keyboard <96>
Screenshot: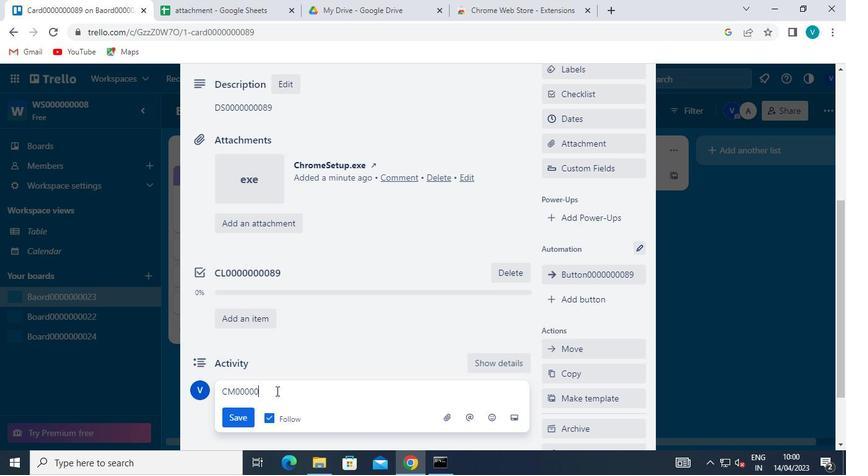 
Action: Keyboard <96>
Screenshot: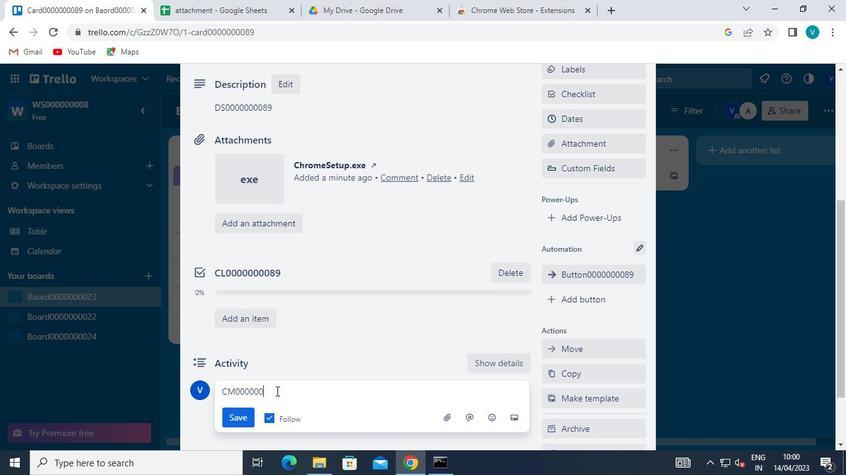 
Action: Keyboard <104>
Screenshot: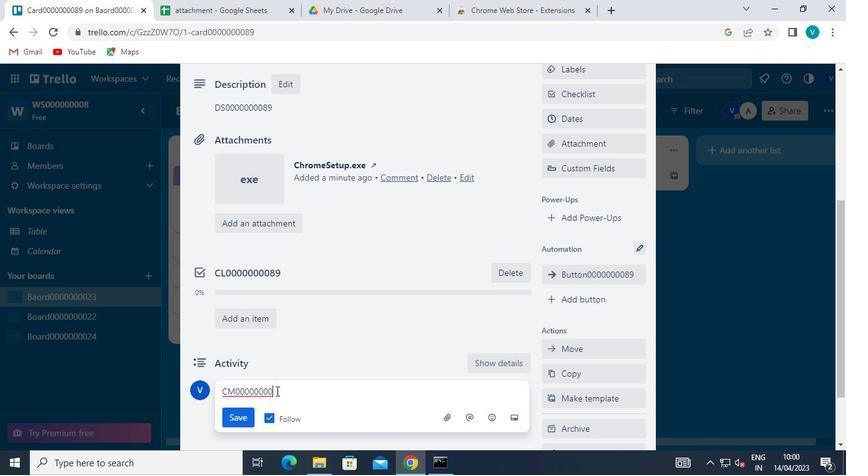 
Action: Keyboard <105>
Screenshot: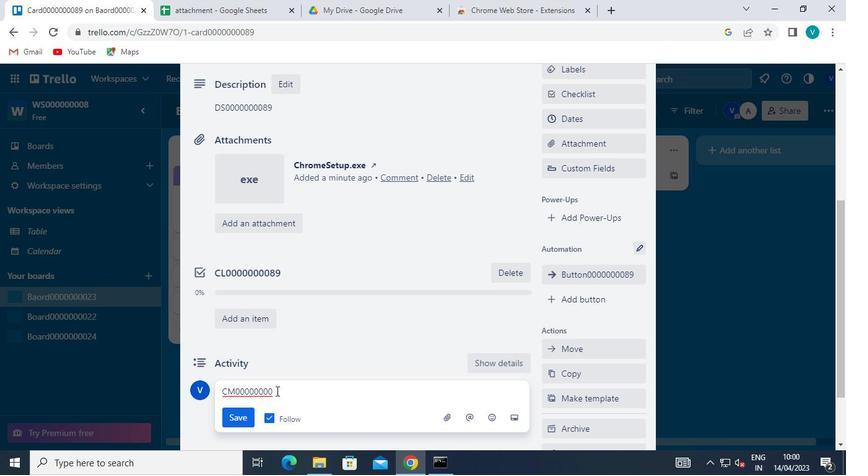 
Action: Mouse moved to (242, 417)
Screenshot: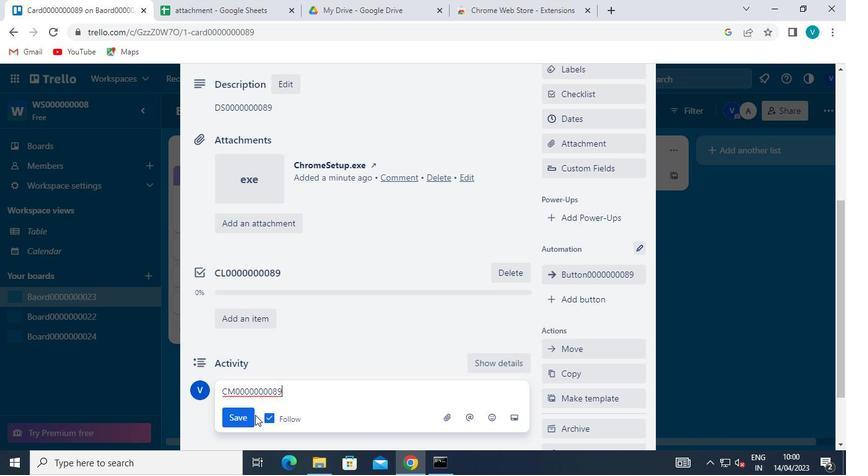
Action: Mouse pressed left at (242, 417)
Screenshot: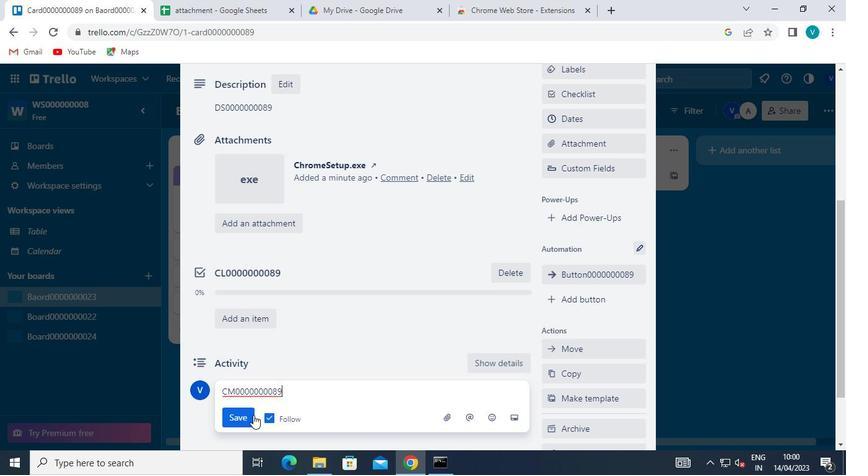 
Action: Mouse moved to (436, 459)
Screenshot: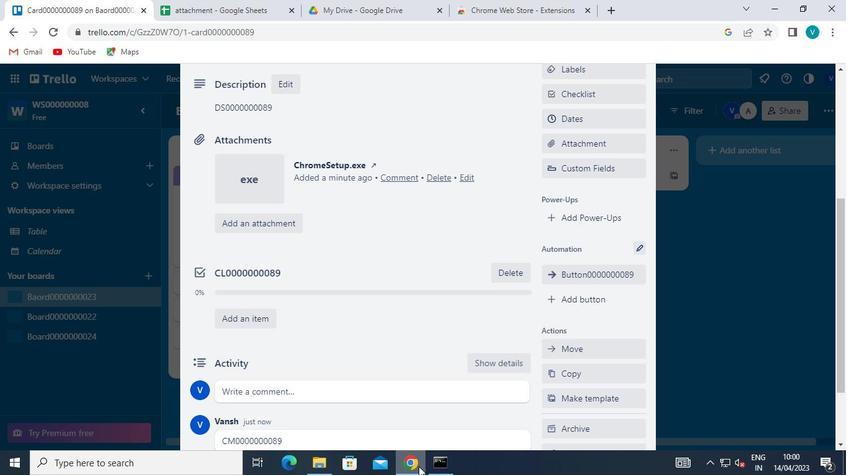 
Action: Mouse pressed left at (436, 459)
Screenshot: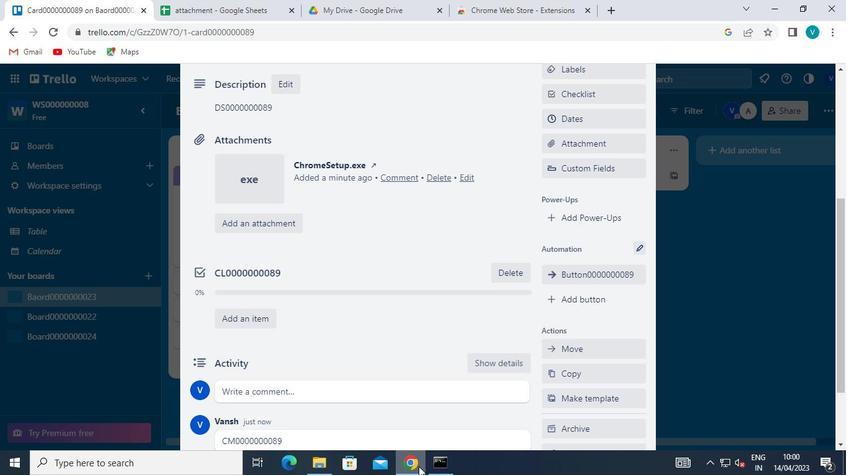 
Action: Mouse moved to (749, 96)
Screenshot: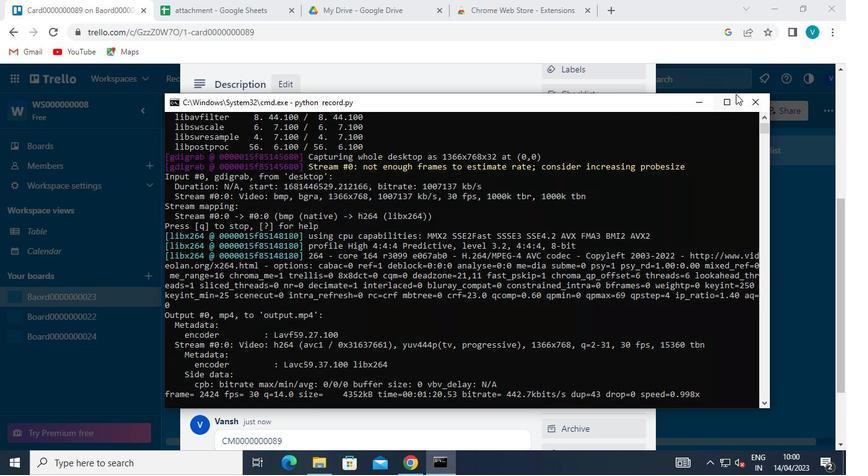 
Action: Mouse pressed left at (749, 96)
Screenshot: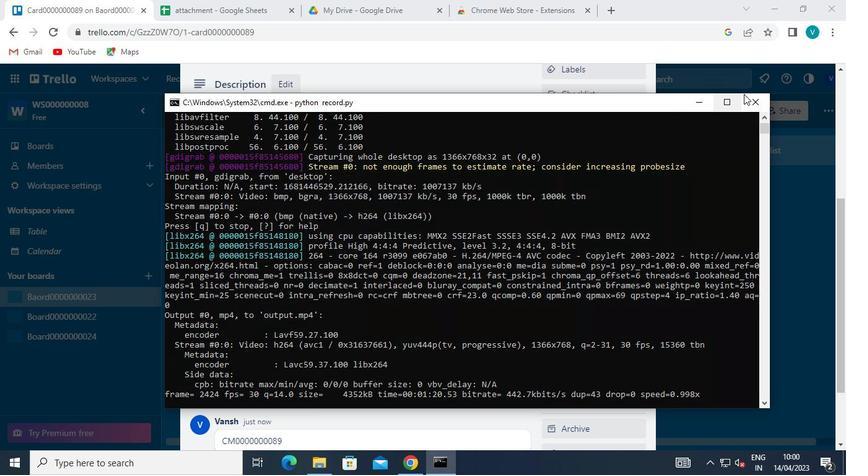 
Action: Mouse moved to (750, 96)
Screenshot: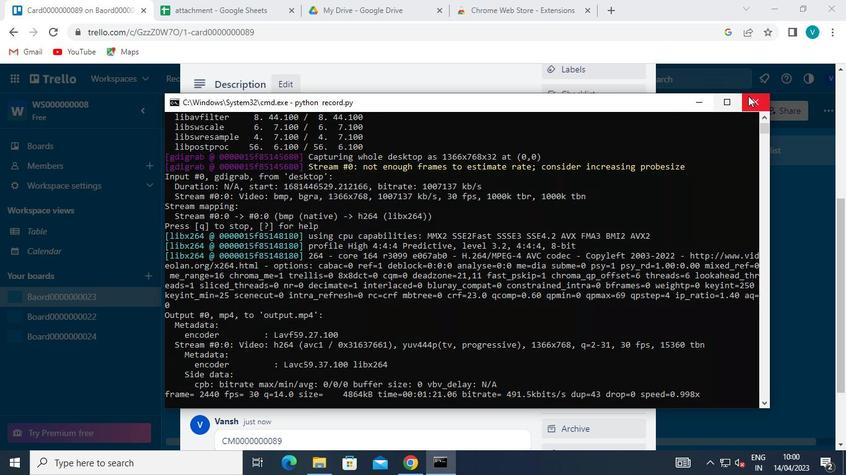 
